 Task: Look for Airbnb properties in Balkh, Afghanistan from 2nd December, 2023 to 10th December, 2023 for 1 adult.1  bedroom having 1 bed and 1 bathroom. Property type can be hotel. Amenities needed is smoking allowed. Booking option can be shelf check-in. Look for 3 properties as per requirement.
Action: Mouse moved to (427, 93)
Screenshot: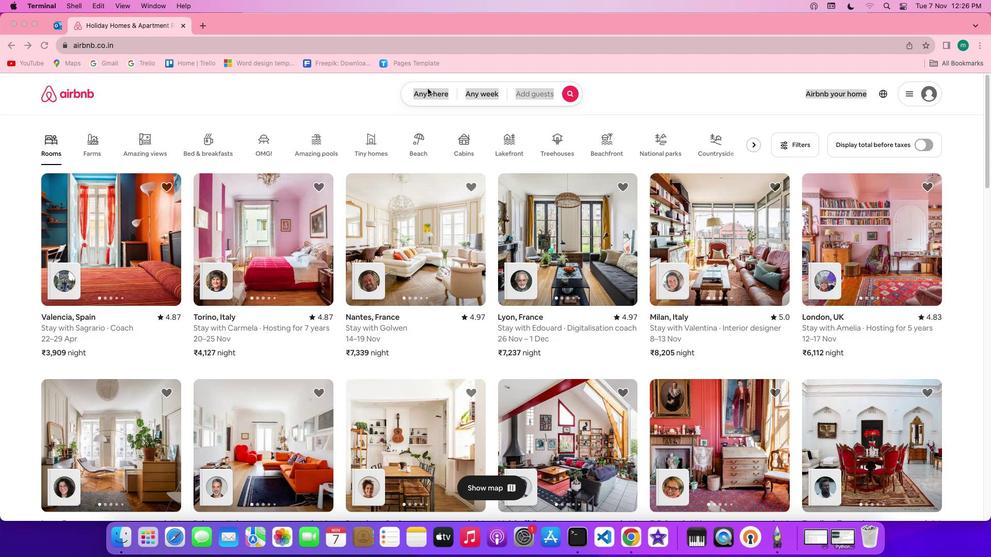 
Action: Mouse pressed left at (427, 93)
Screenshot: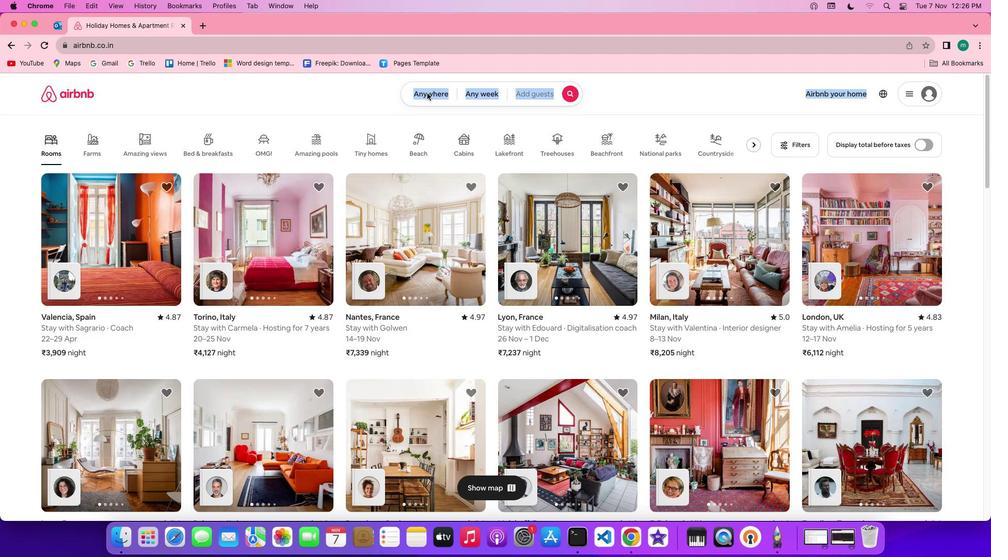 
Action: Mouse pressed left at (427, 93)
Screenshot: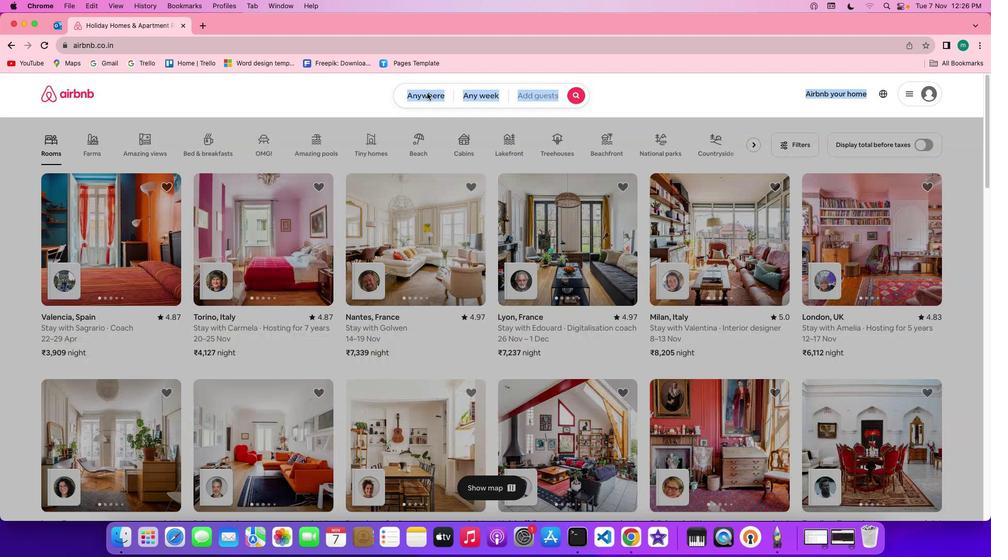
Action: Mouse moved to (385, 139)
Screenshot: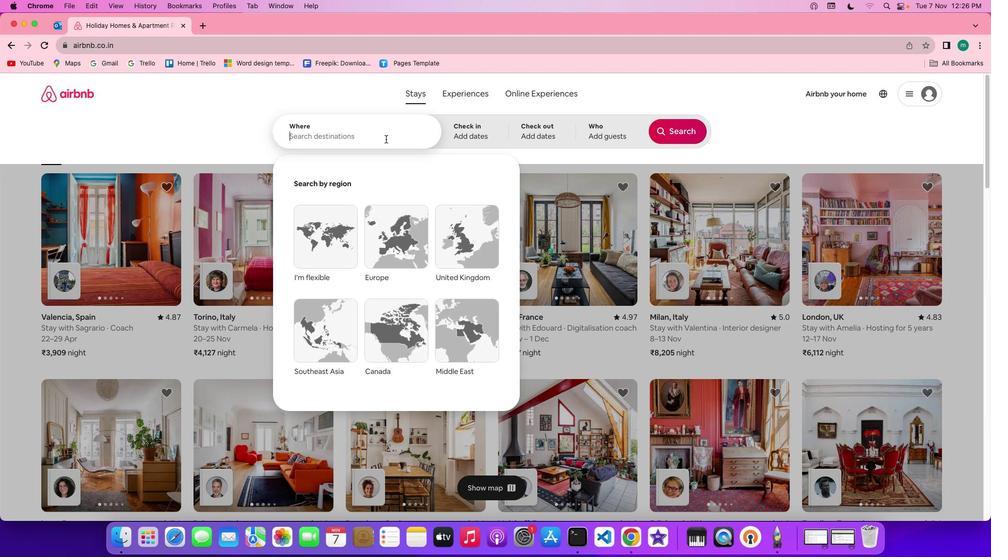 
Action: Key pressed Key.shift'B''a''l''k''h'','Key.spaceKey.shift'A''f''g''h''a''n''i''s''t''a''n'
Screenshot: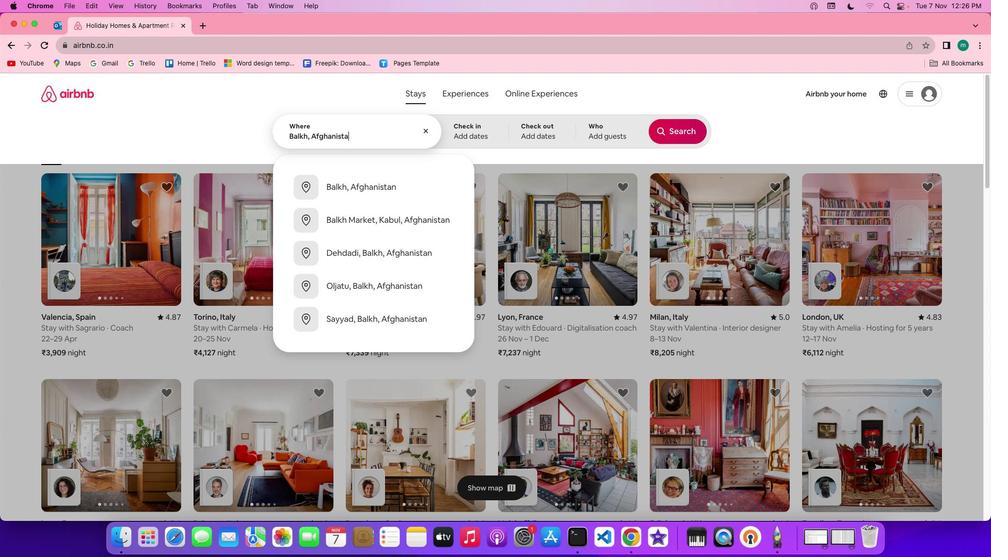 
Action: Mouse moved to (472, 123)
Screenshot: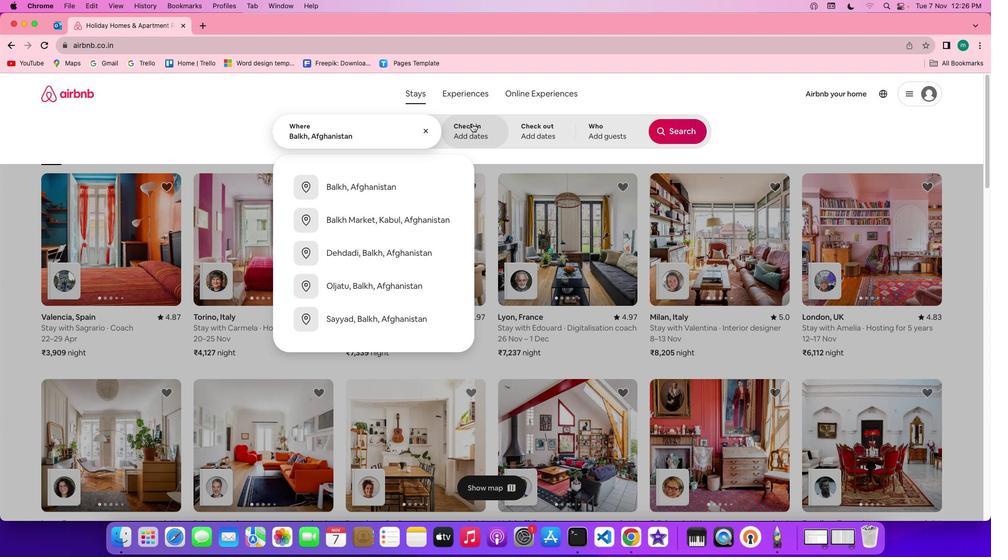 
Action: Mouse pressed left at (472, 123)
Screenshot: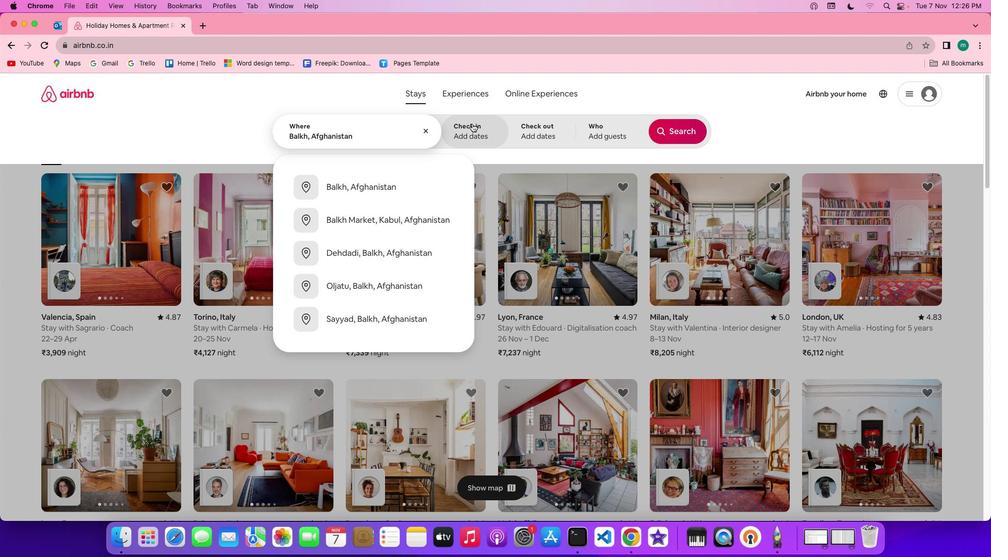 
Action: Mouse moved to (669, 259)
Screenshot: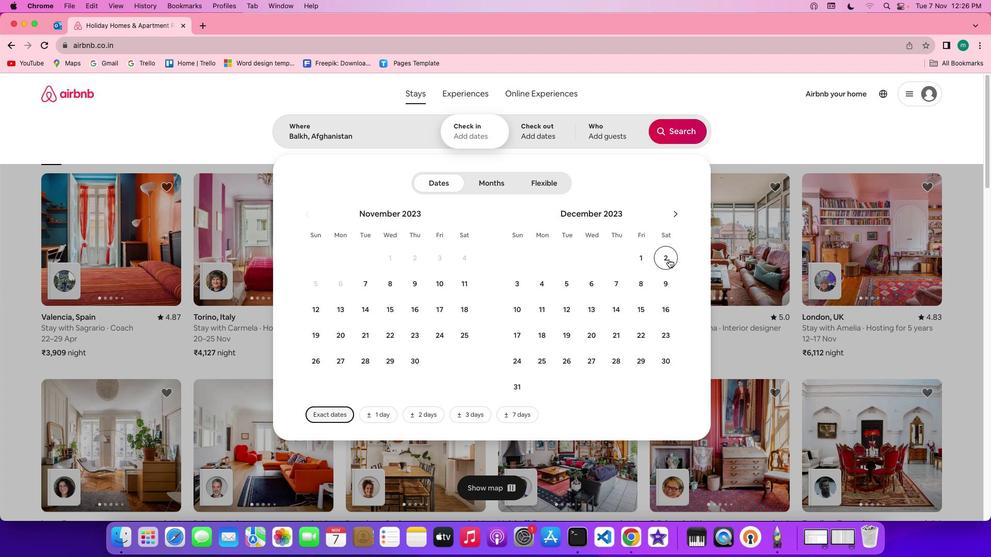 
Action: Mouse pressed left at (669, 259)
Screenshot: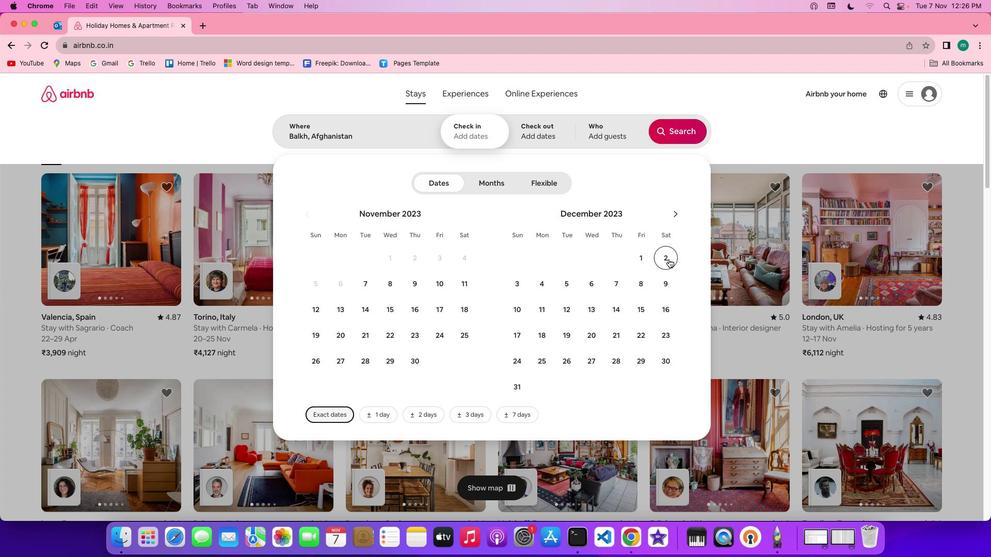
Action: Mouse moved to (502, 313)
Screenshot: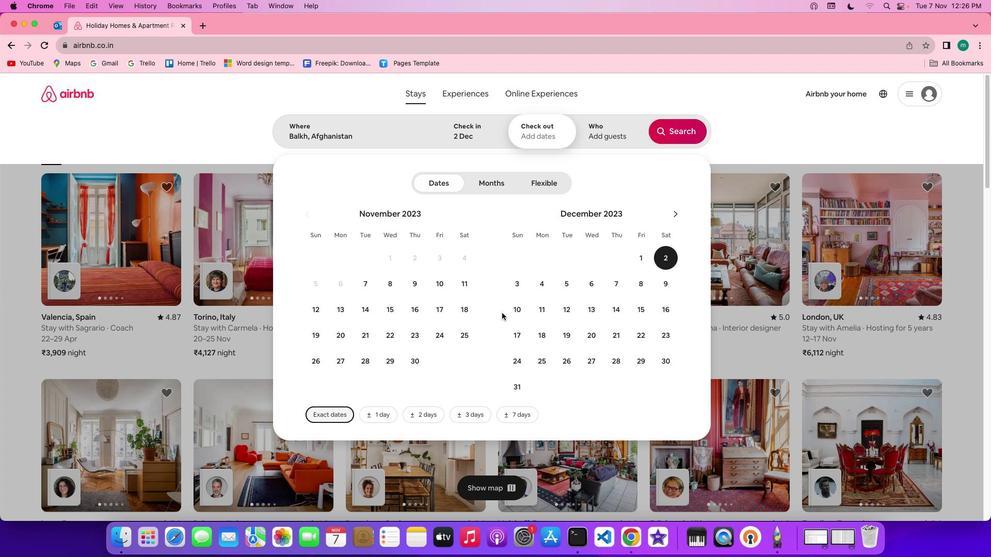 
Action: Mouse pressed left at (502, 313)
Screenshot: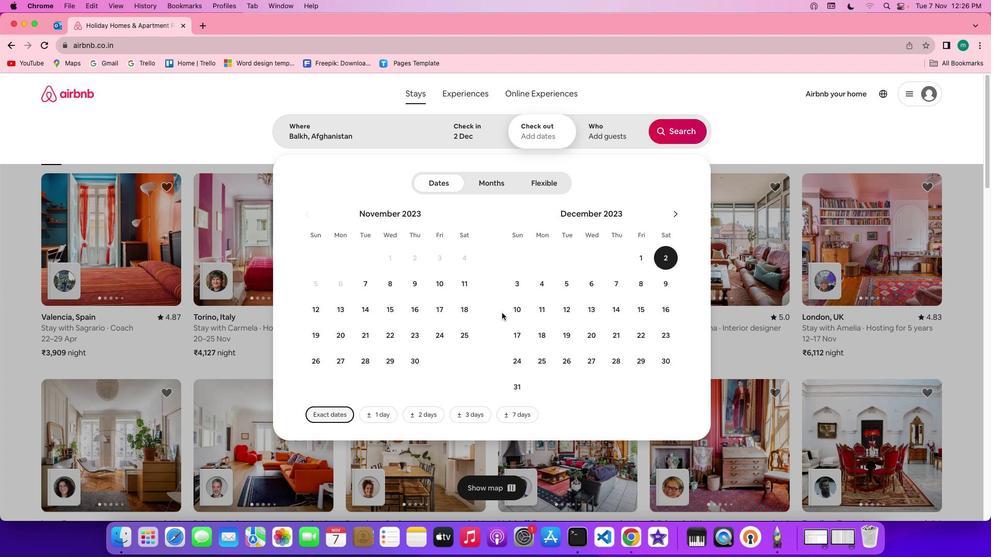 
Action: Mouse moved to (511, 310)
Screenshot: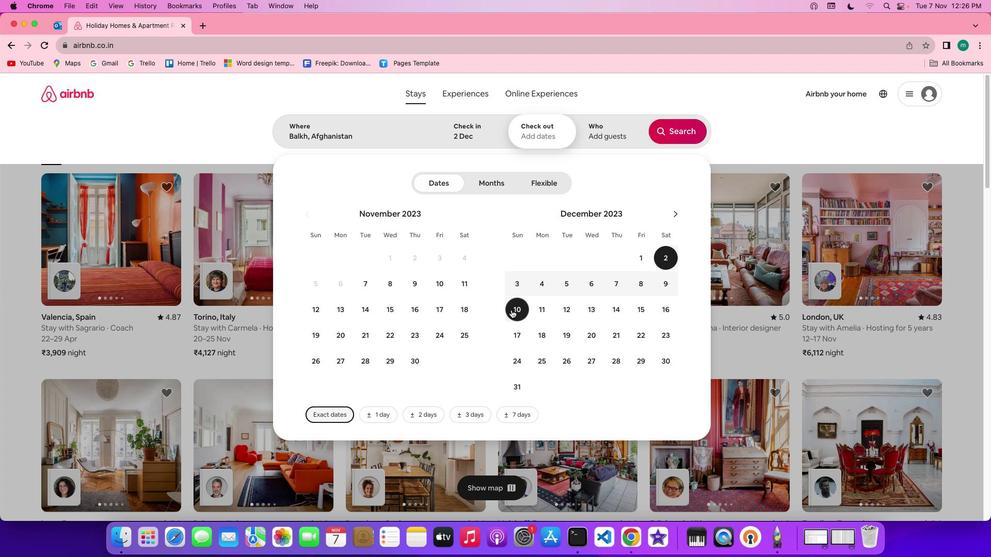 
Action: Mouse pressed left at (511, 310)
Screenshot: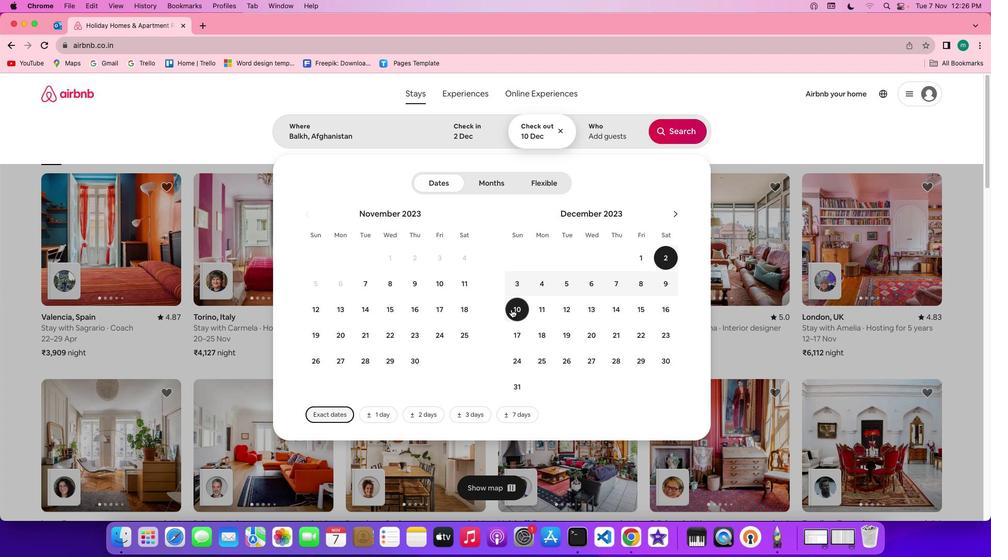 
Action: Mouse moved to (614, 139)
Screenshot: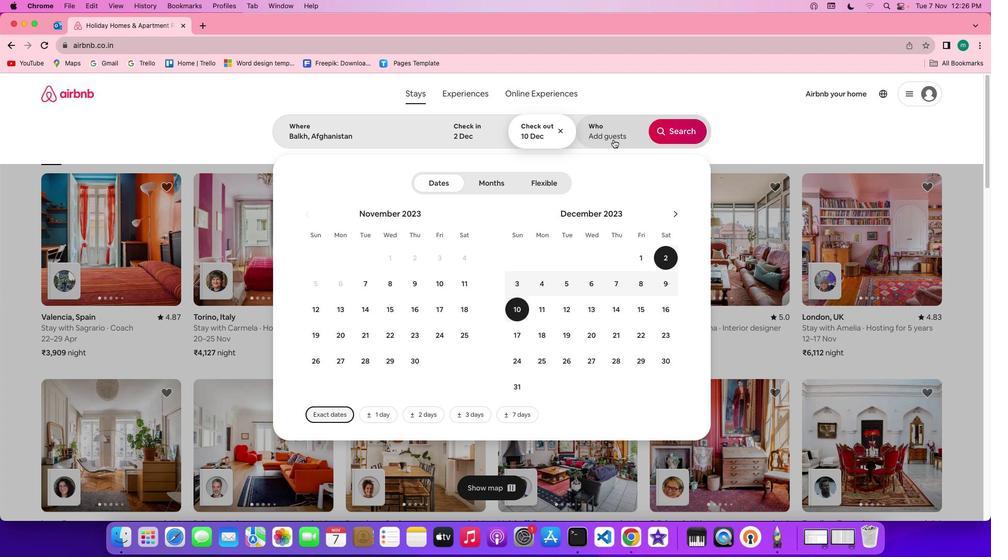 
Action: Mouse pressed left at (614, 139)
Screenshot: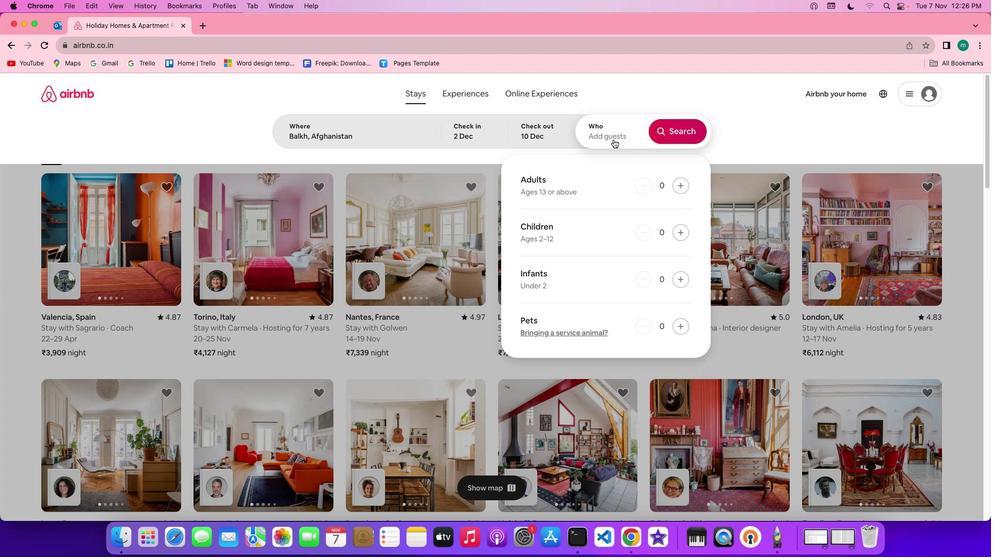 
Action: Mouse moved to (681, 188)
Screenshot: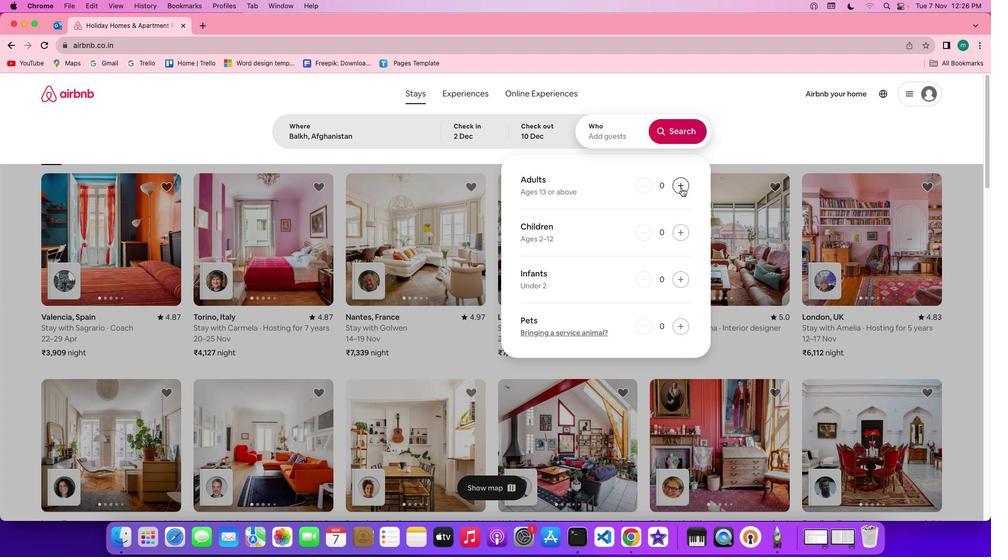 
Action: Mouse pressed left at (681, 188)
Screenshot: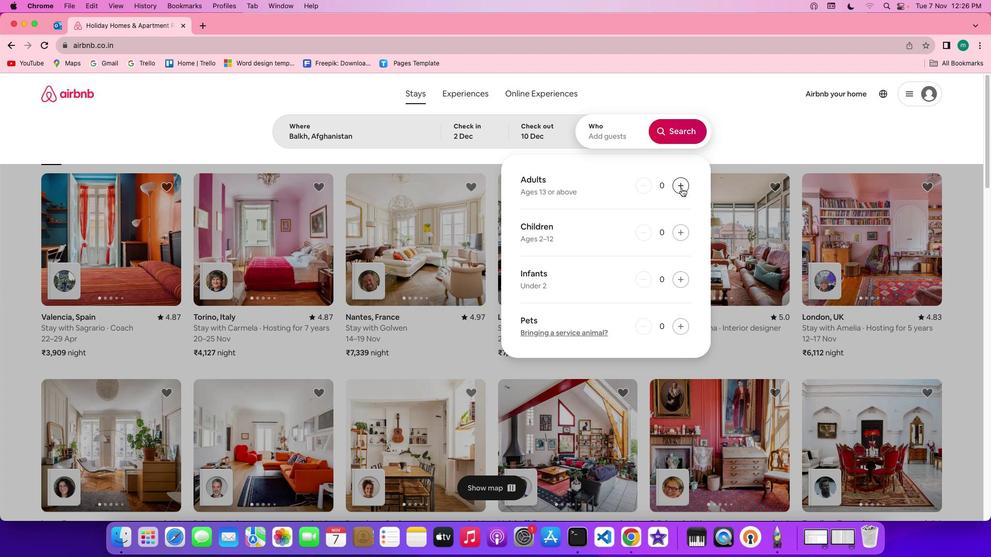 
Action: Mouse moved to (677, 136)
Screenshot: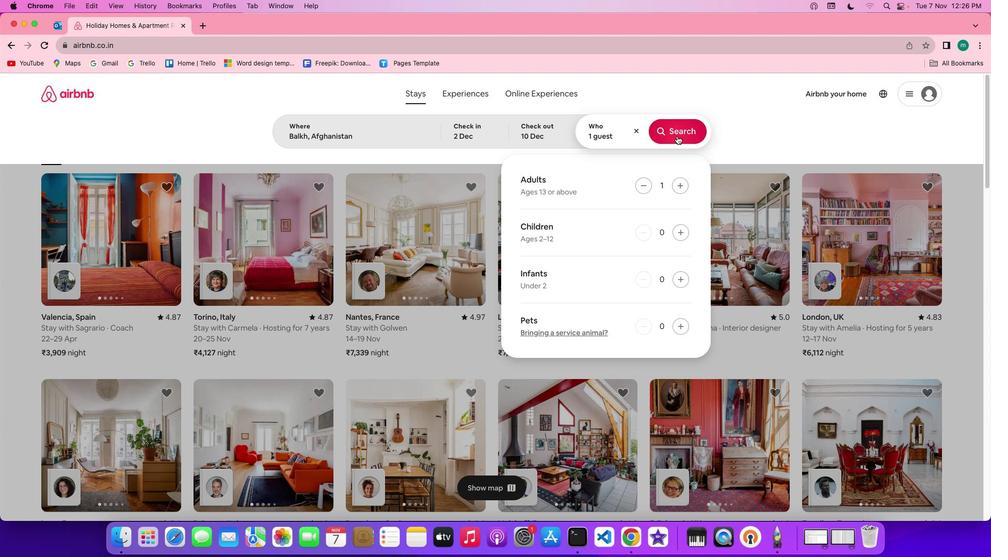 
Action: Mouse pressed left at (677, 136)
Screenshot: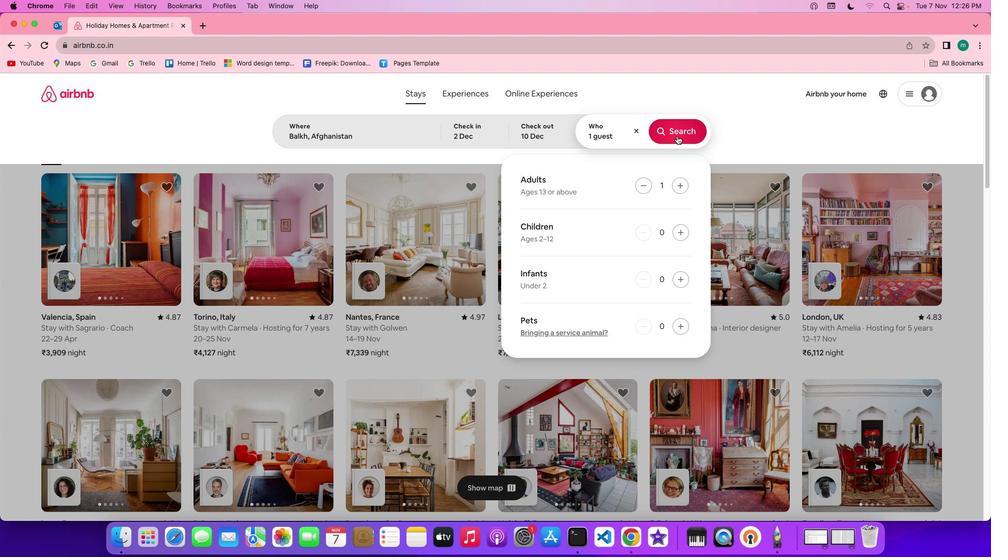 
Action: Mouse moved to (831, 131)
Screenshot: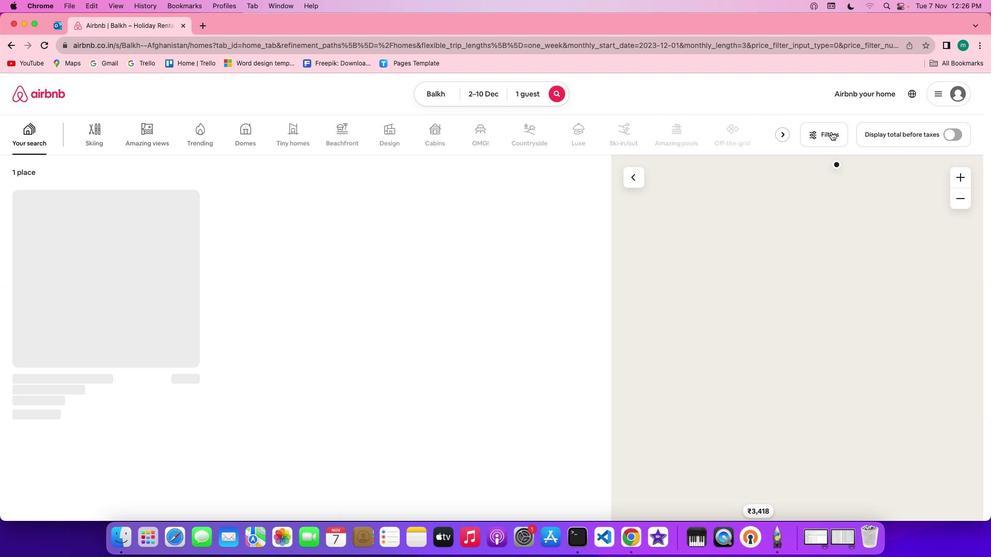 
Action: Mouse pressed left at (831, 131)
Screenshot: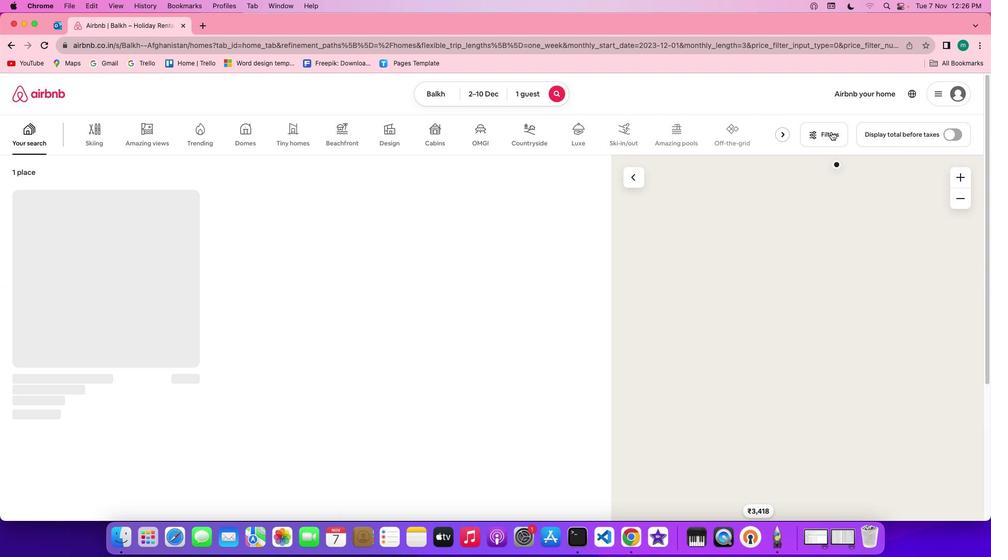 
Action: Mouse moved to (820, 134)
Screenshot: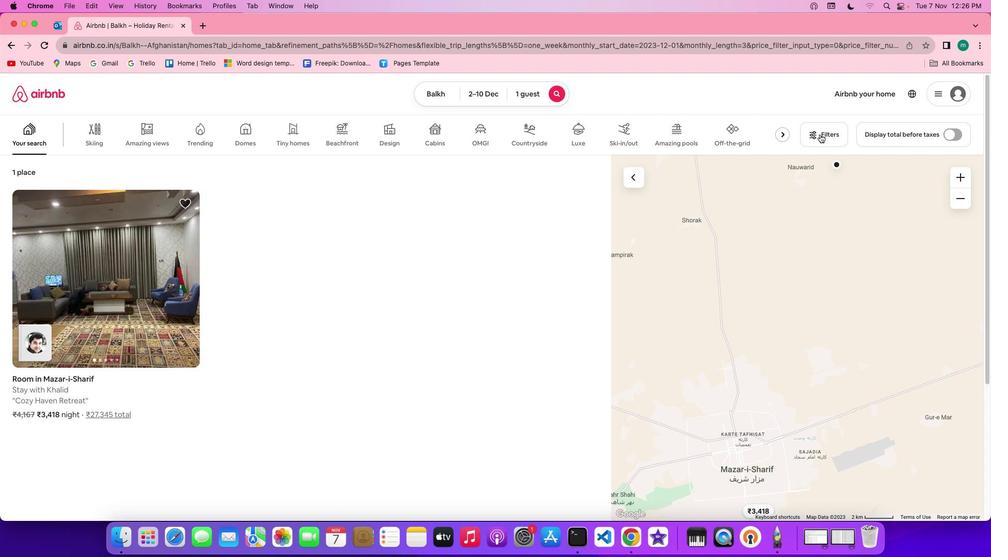 
Action: Mouse pressed left at (820, 134)
Screenshot: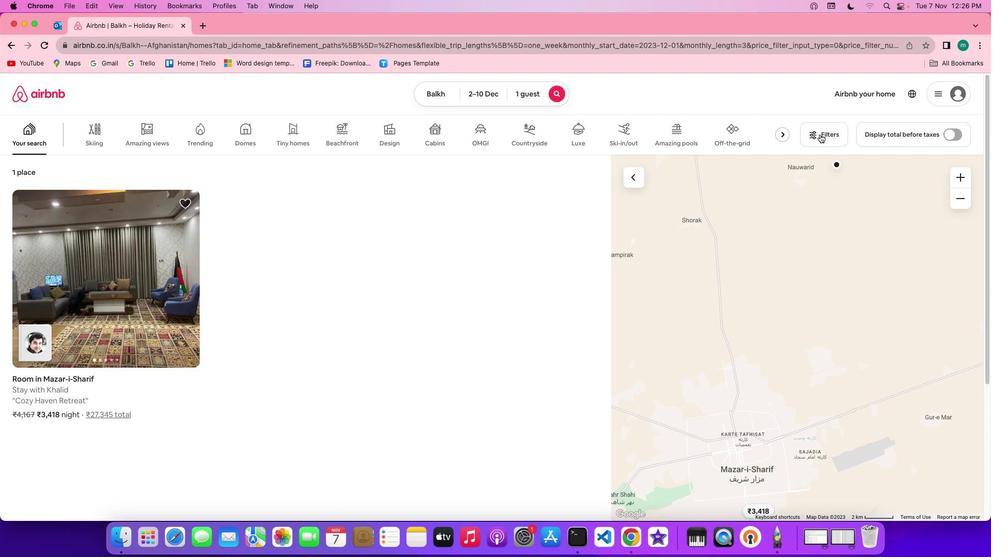 
Action: Mouse moved to (470, 289)
Screenshot: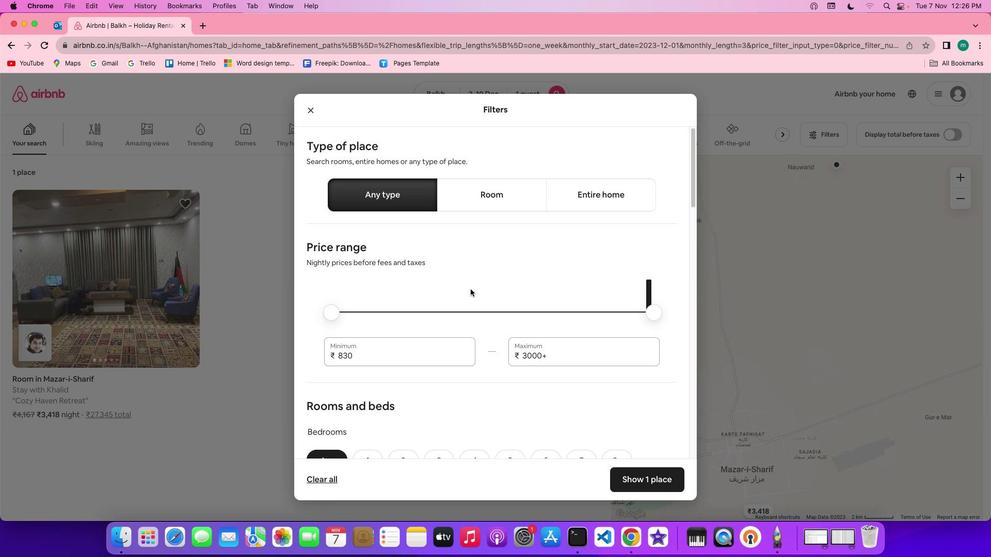 
Action: Mouse scrolled (470, 289) with delta (0, 0)
Screenshot: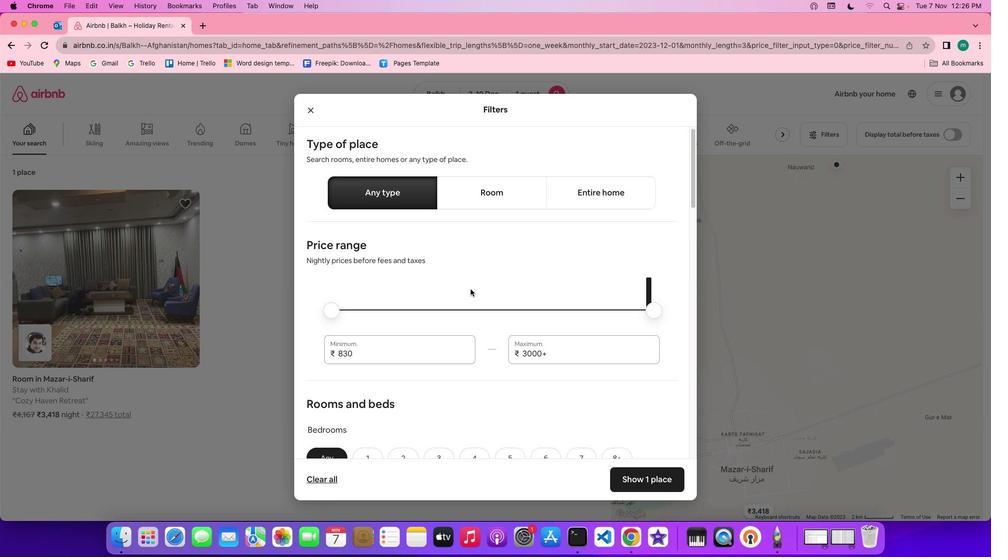 
Action: Mouse scrolled (470, 289) with delta (0, 0)
Screenshot: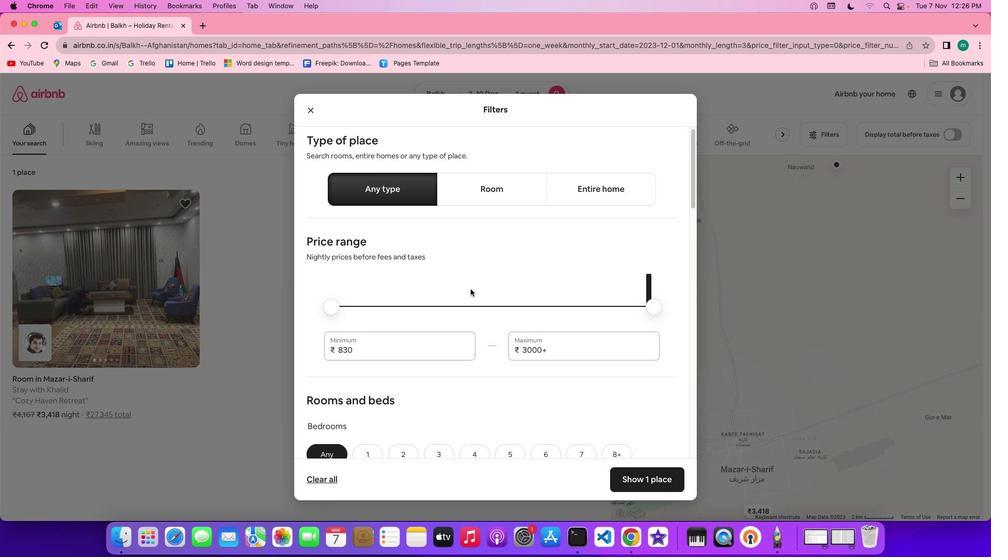 
Action: Mouse scrolled (470, 289) with delta (0, -1)
Screenshot: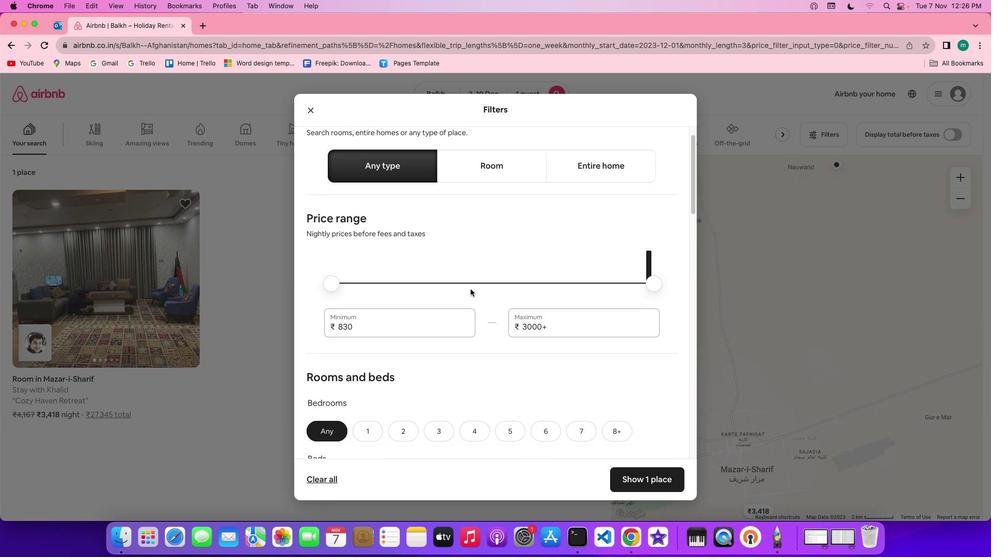 
Action: Mouse scrolled (470, 289) with delta (0, 0)
Screenshot: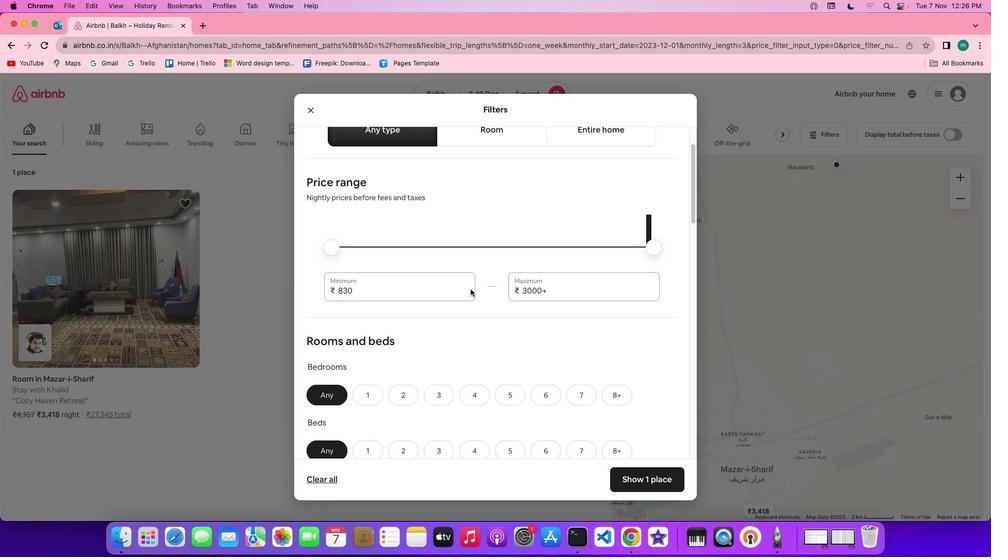 
Action: Mouse scrolled (470, 289) with delta (0, 0)
Screenshot: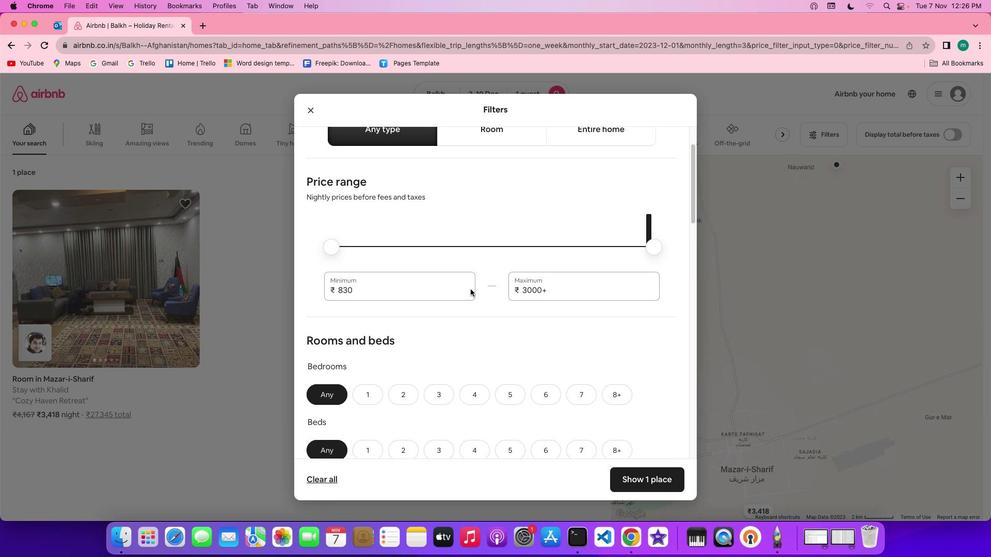 
Action: Mouse scrolled (470, 289) with delta (0, 0)
Screenshot: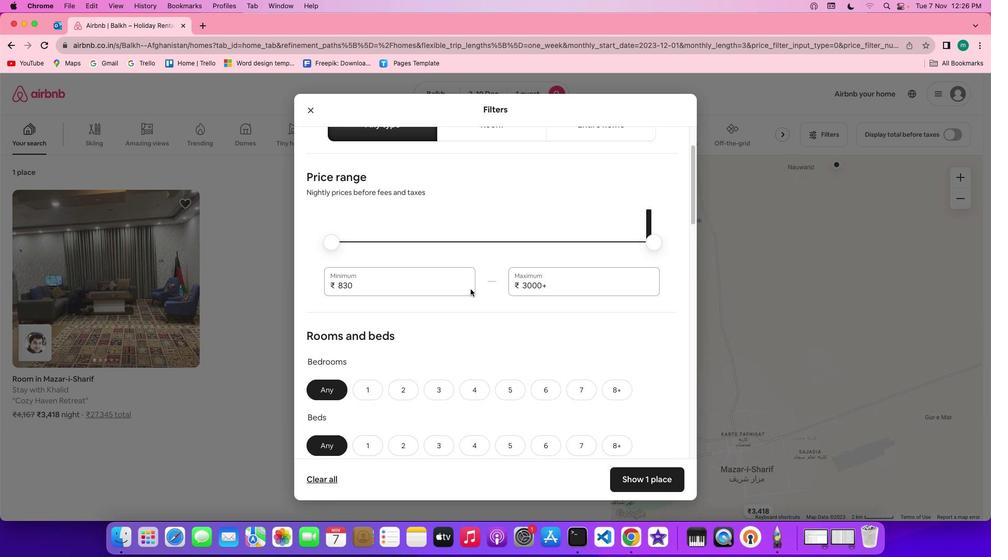 
Action: Mouse scrolled (470, 289) with delta (0, 0)
Screenshot: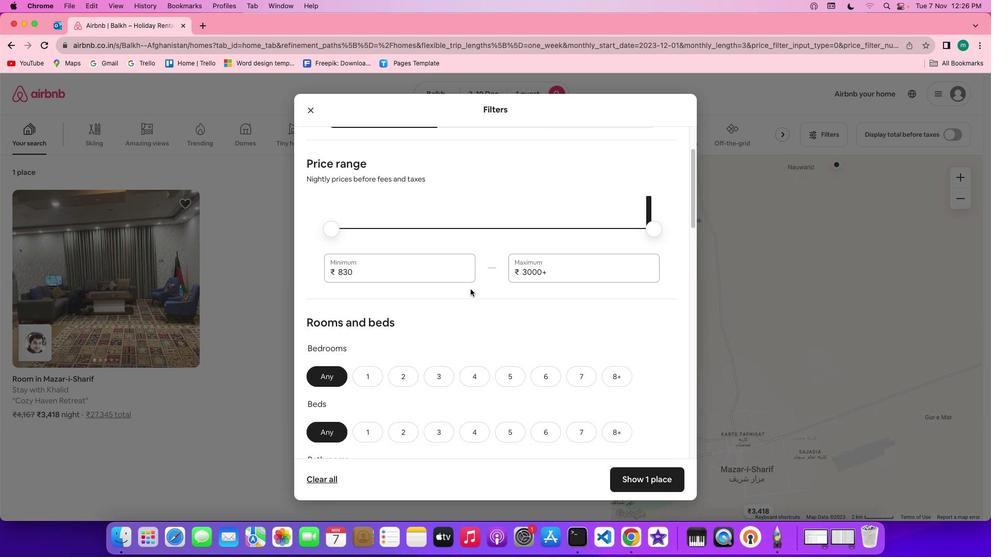 
Action: Mouse scrolled (470, 289) with delta (0, 0)
Screenshot: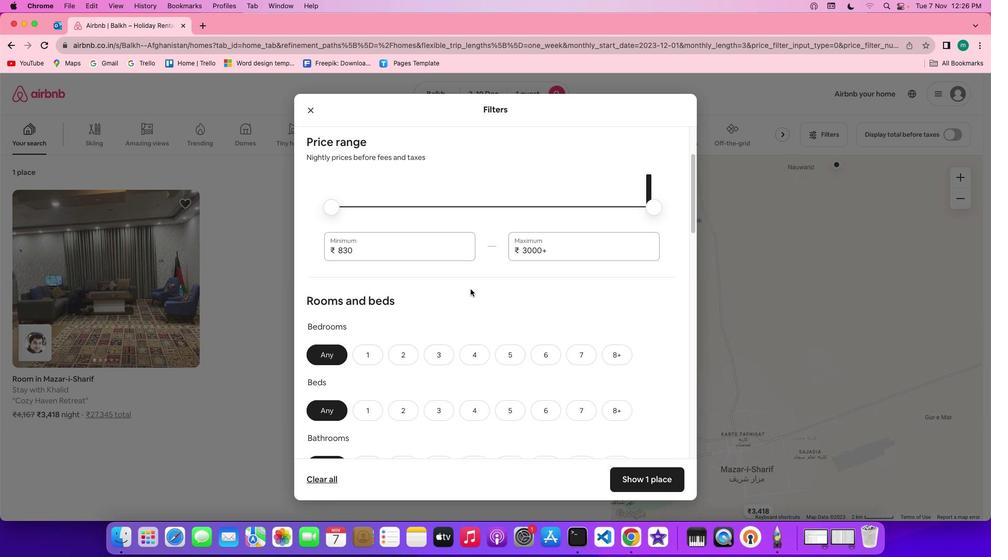 
Action: Mouse scrolled (470, 289) with delta (0, 0)
Screenshot: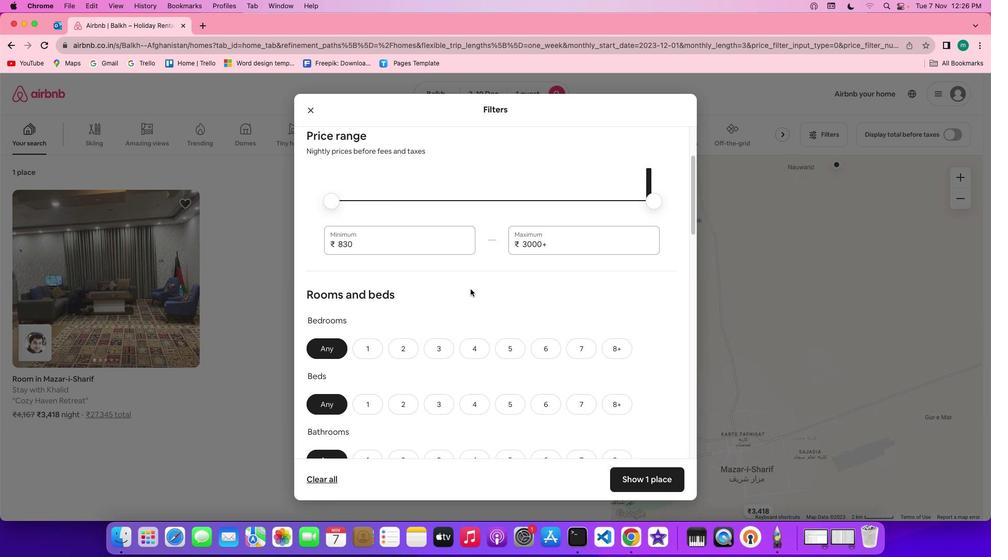 
Action: Mouse scrolled (470, 289) with delta (0, -1)
Screenshot: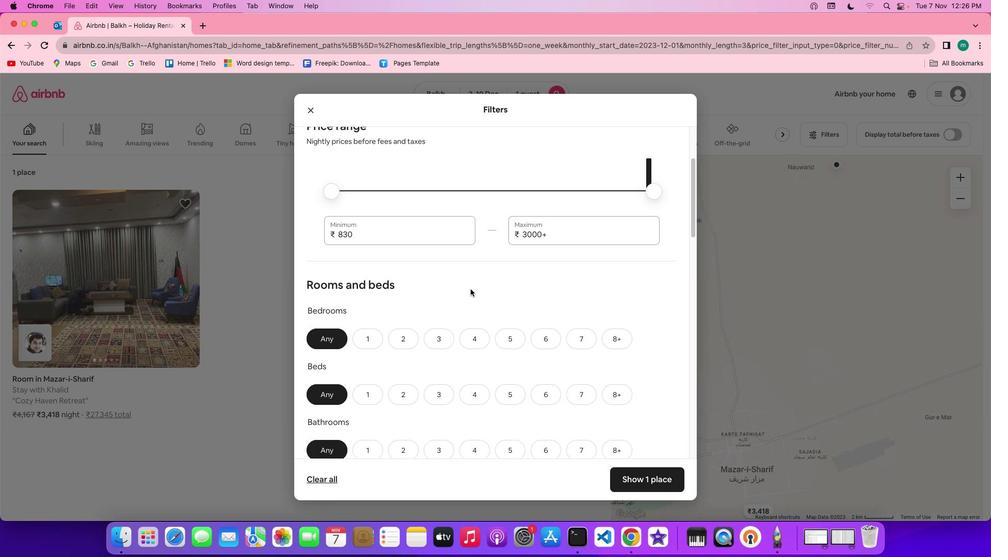 
Action: Mouse scrolled (470, 289) with delta (0, 0)
Screenshot: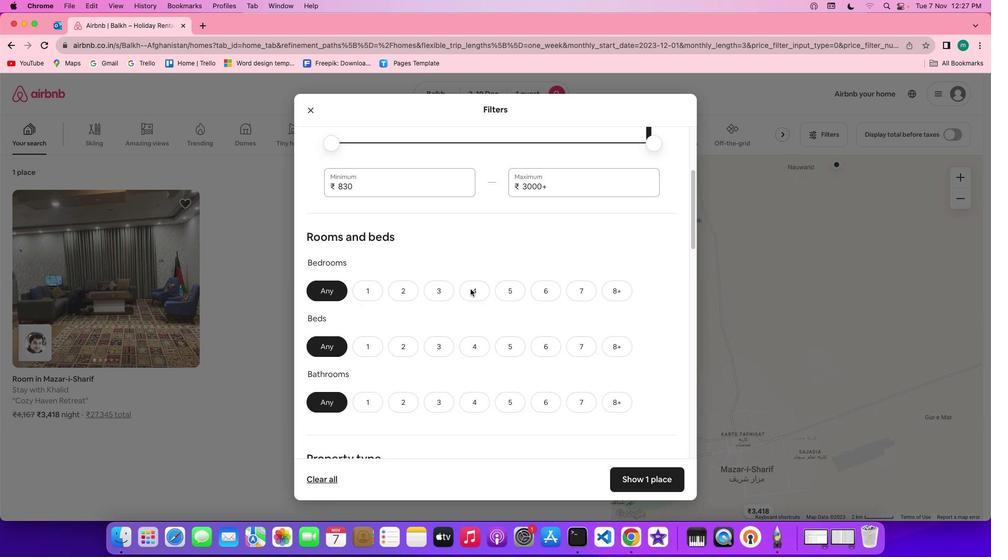 
Action: Mouse scrolled (470, 289) with delta (0, 0)
Screenshot: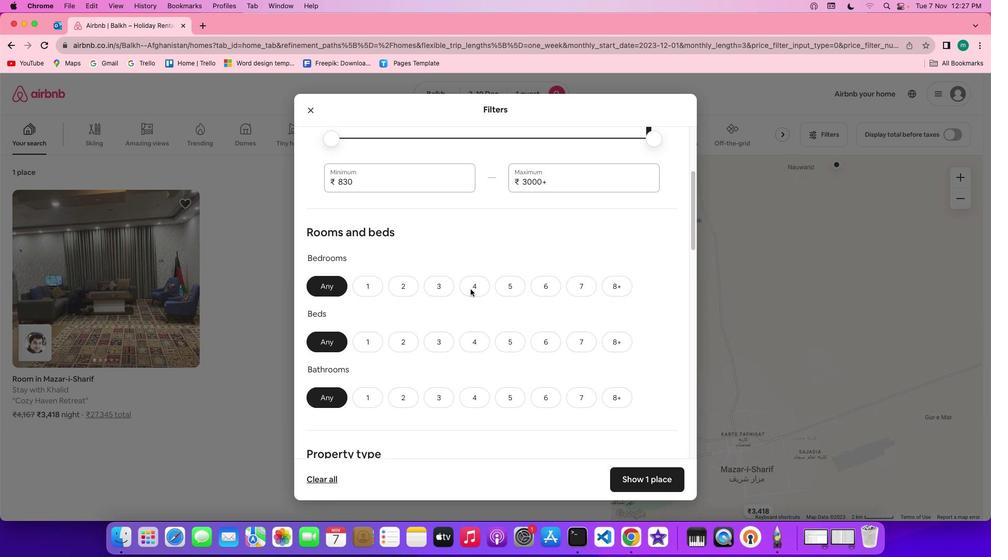 
Action: Mouse moved to (367, 281)
Screenshot: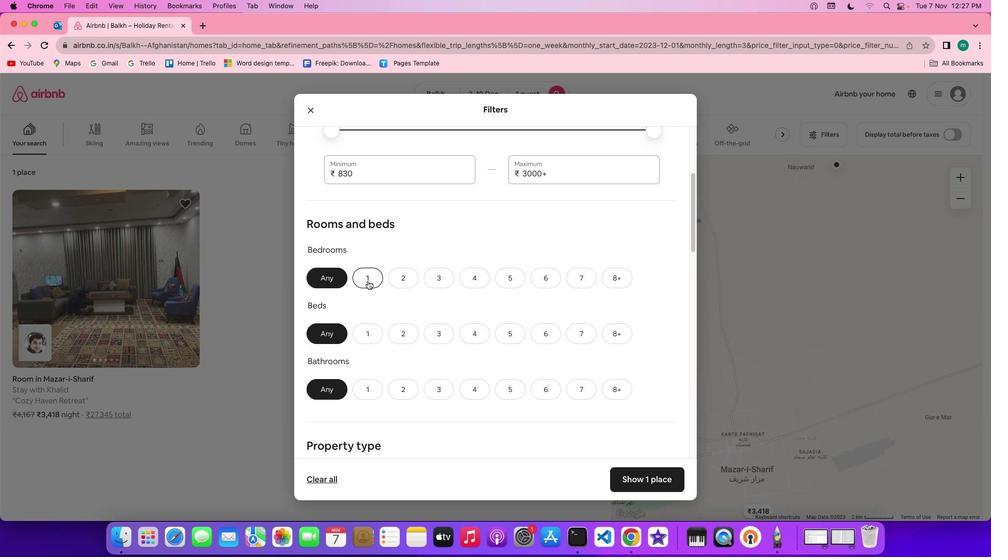 
Action: Mouse pressed left at (367, 281)
Screenshot: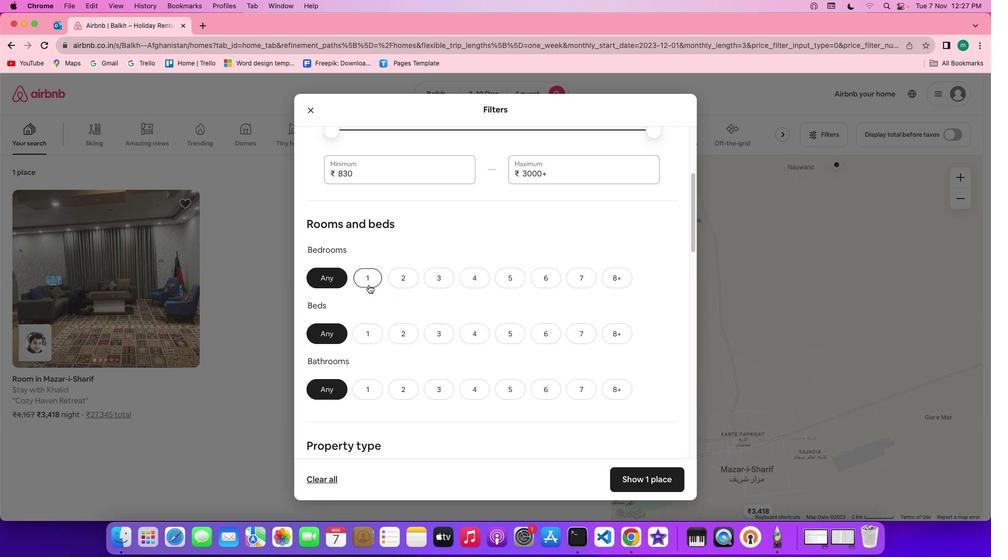 
Action: Mouse moved to (369, 338)
Screenshot: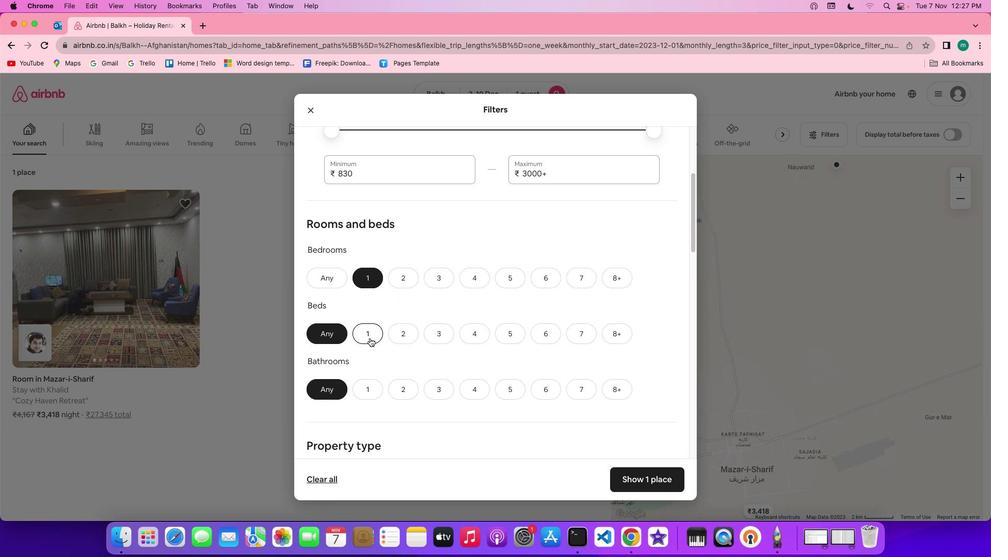 
Action: Mouse pressed left at (369, 338)
Screenshot: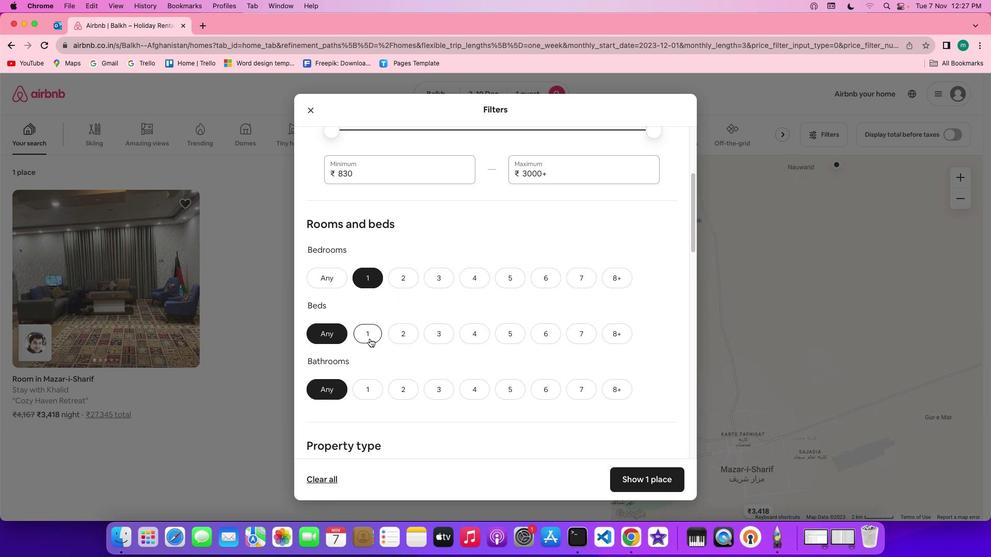 
Action: Mouse moved to (362, 393)
Screenshot: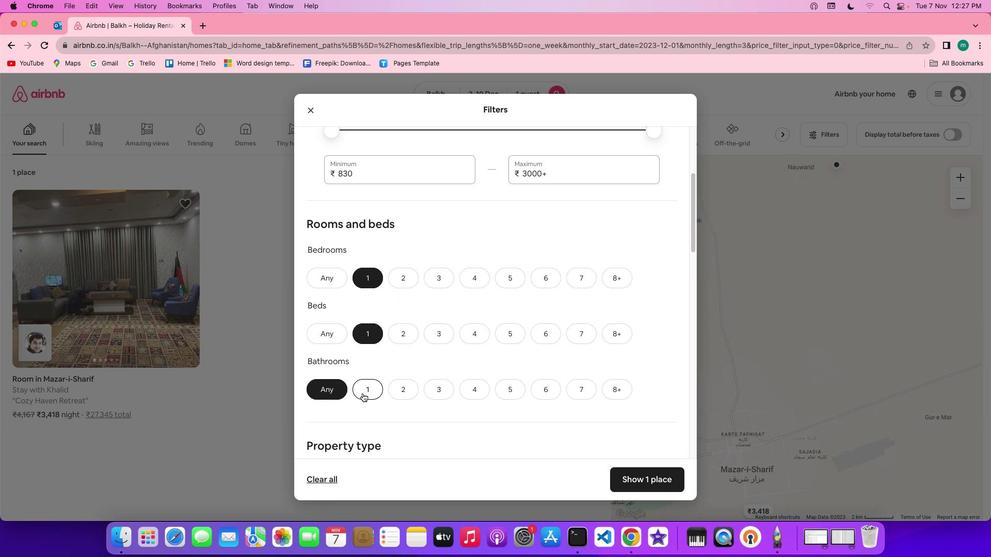 
Action: Mouse pressed left at (362, 393)
Screenshot: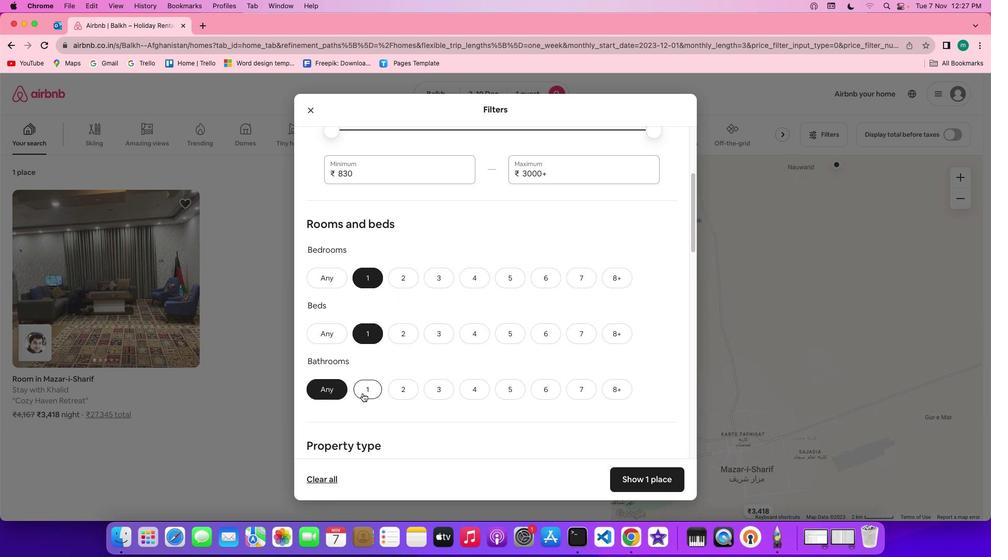
Action: Mouse moved to (474, 329)
Screenshot: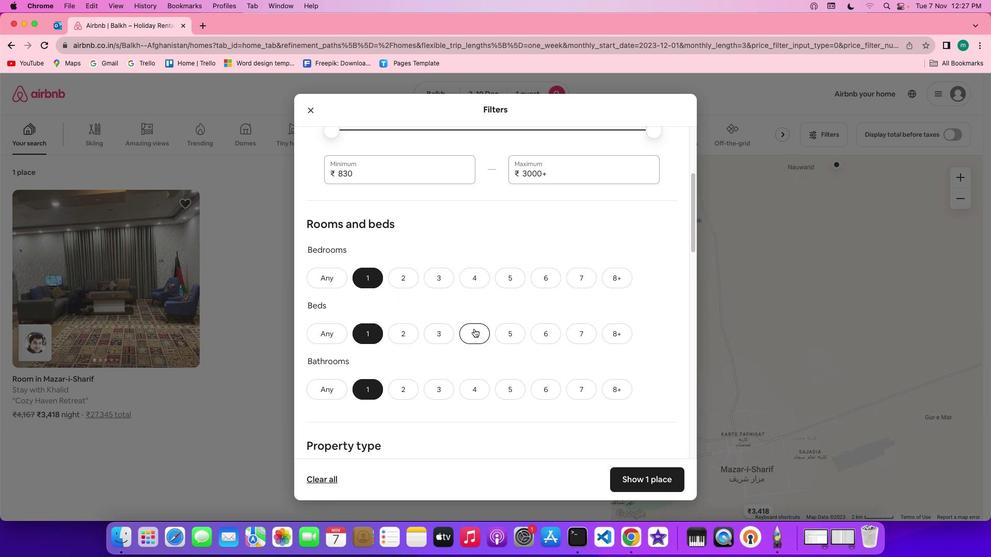 
Action: Mouse scrolled (474, 329) with delta (0, 0)
Screenshot: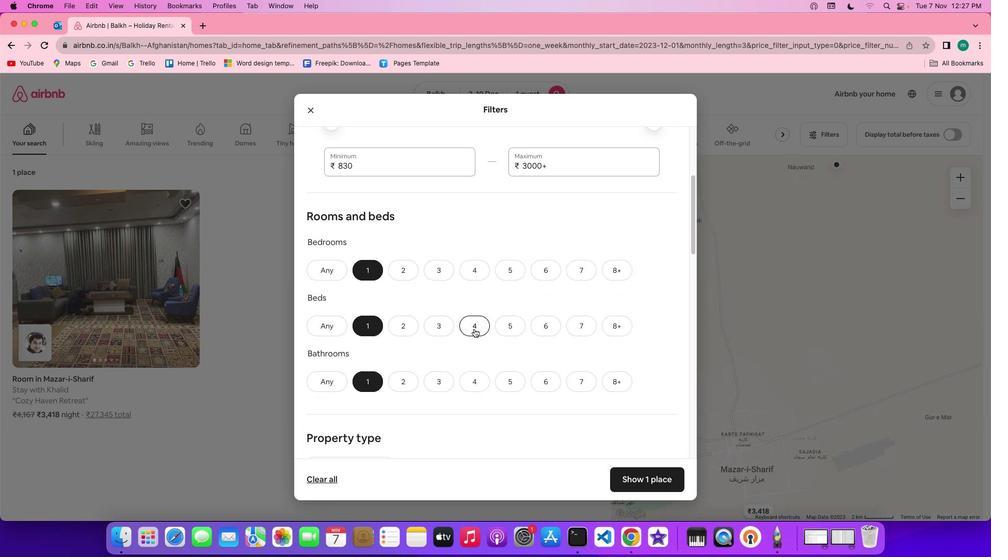 
Action: Mouse scrolled (474, 329) with delta (0, 0)
Screenshot: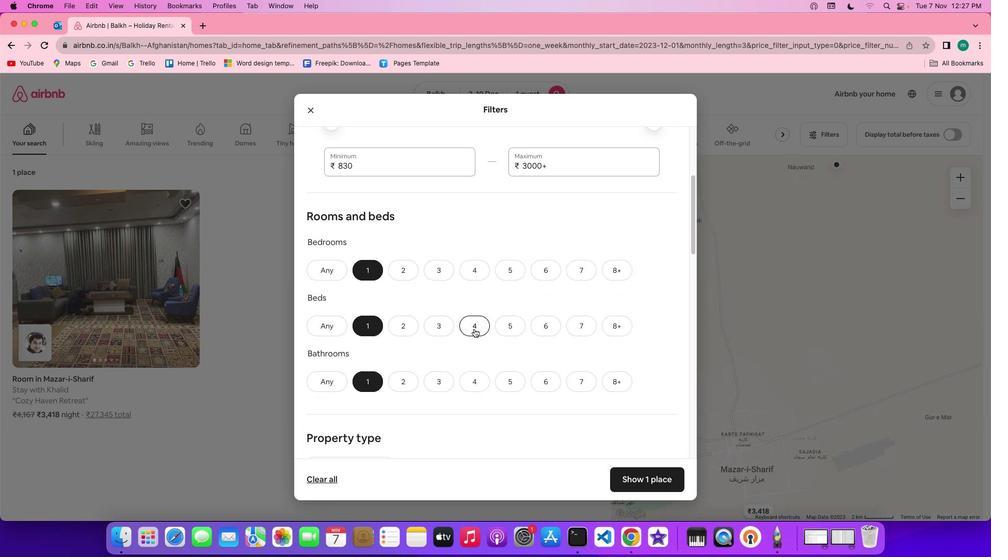 
Action: Mouse scrolled (474, 329) with delta (0, -1)
Screenshot: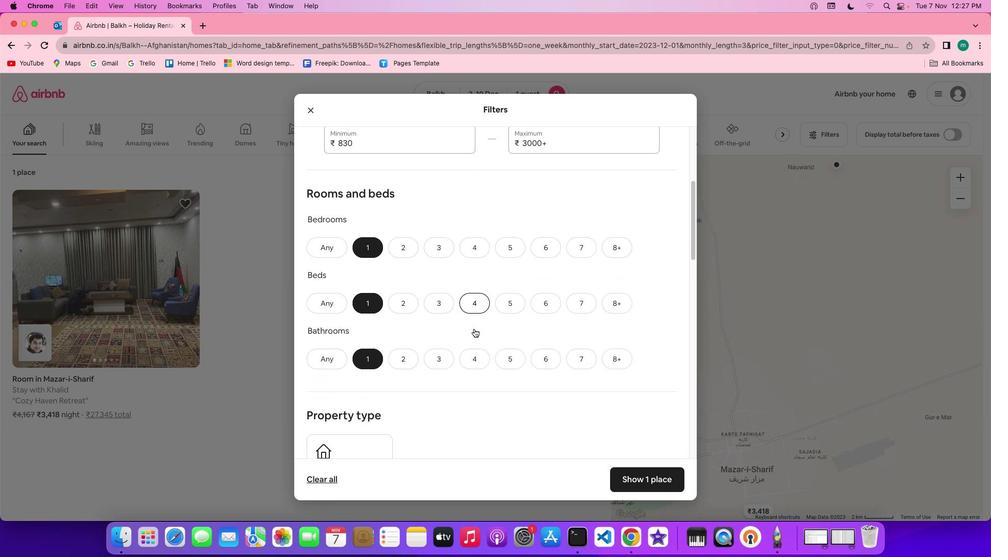 
Action: Mouse scrolled (474, 329) with delta (0, 0)
Screenshot: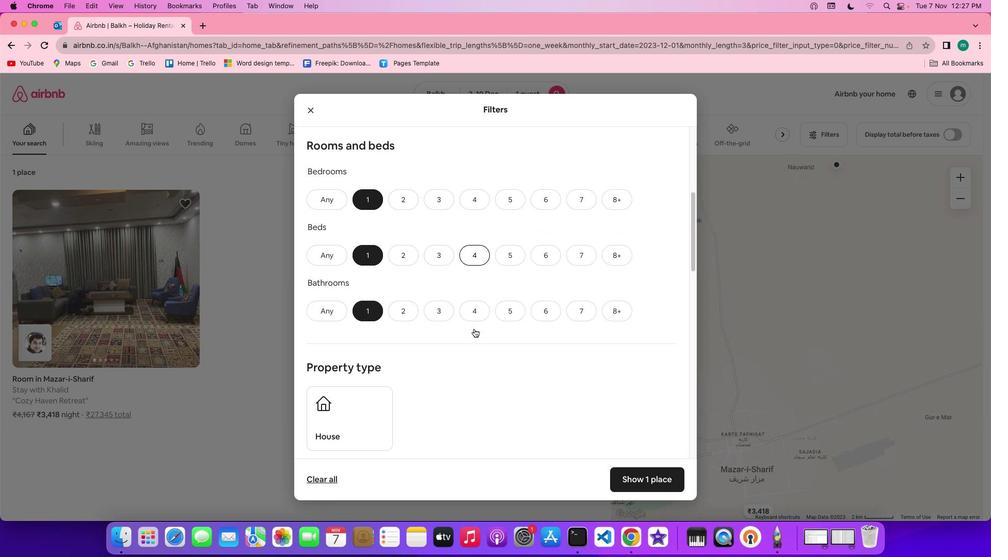 
Action: Mouse scrolled (474, 329) with delta (0, 0)
Screenshot: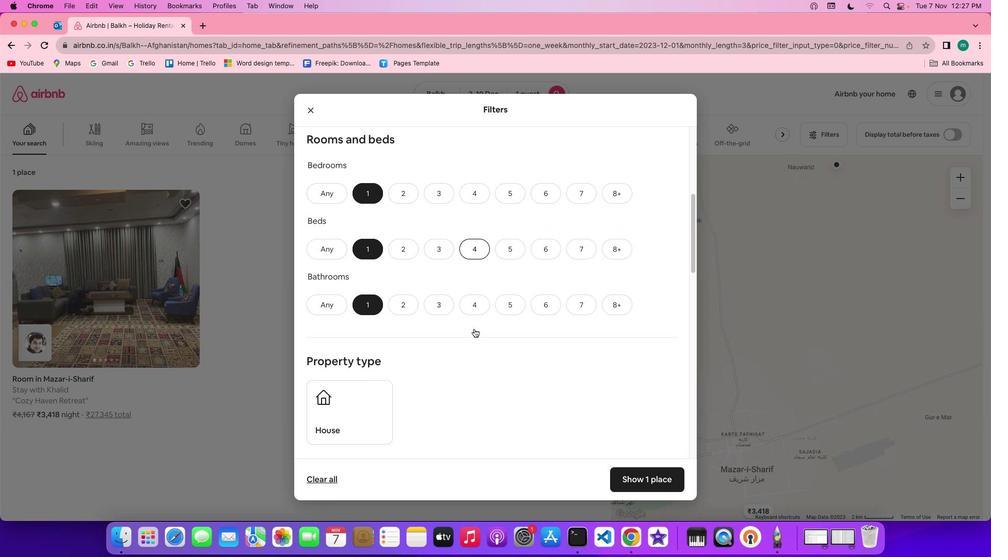 
Action: Mouse scrolled (474, 329) with delta (0, -1)
Screenshot: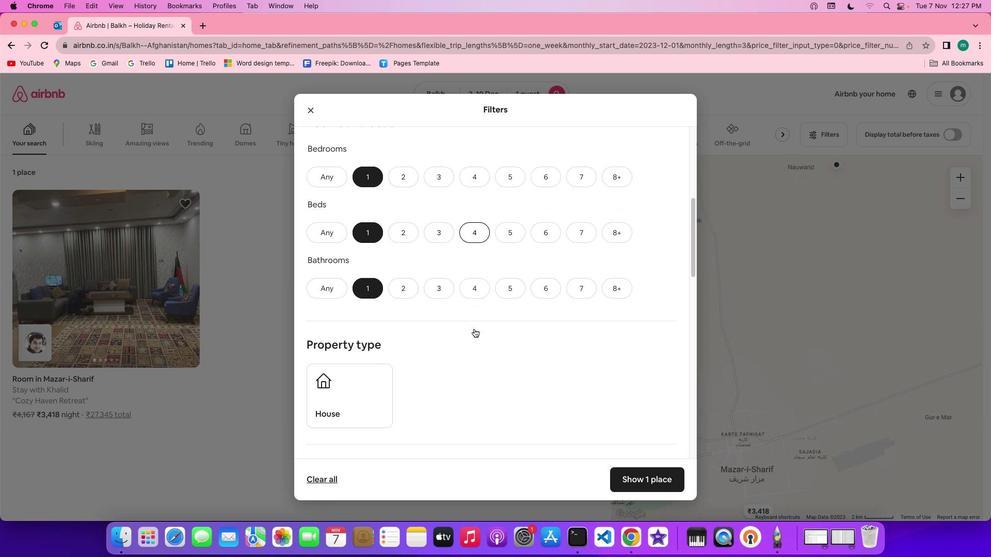 
Action: Mouse scrolled (474, 329) with delta (0, -1)
Screenshot: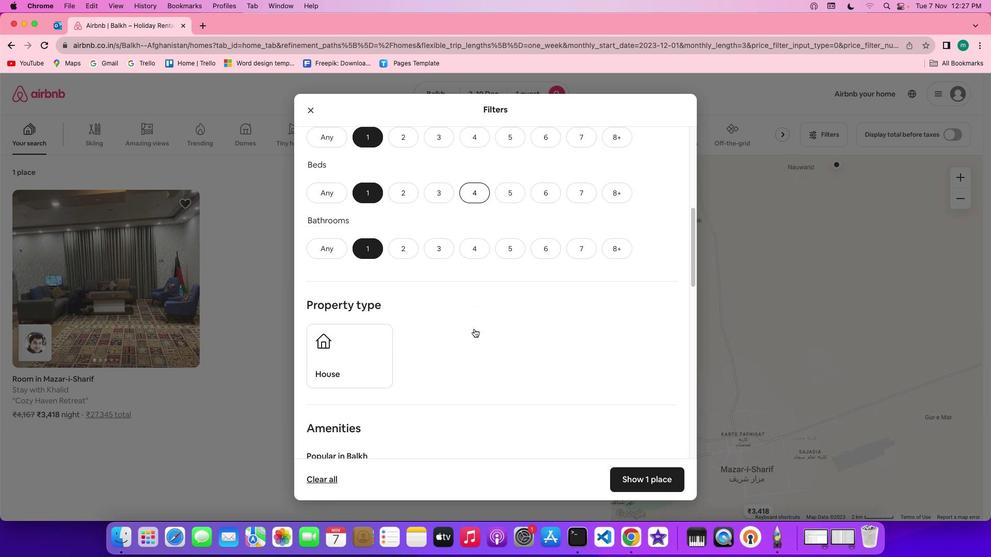 
Action: Mouse scrolled (474, 329) with delta (0, 0)
Screenshot: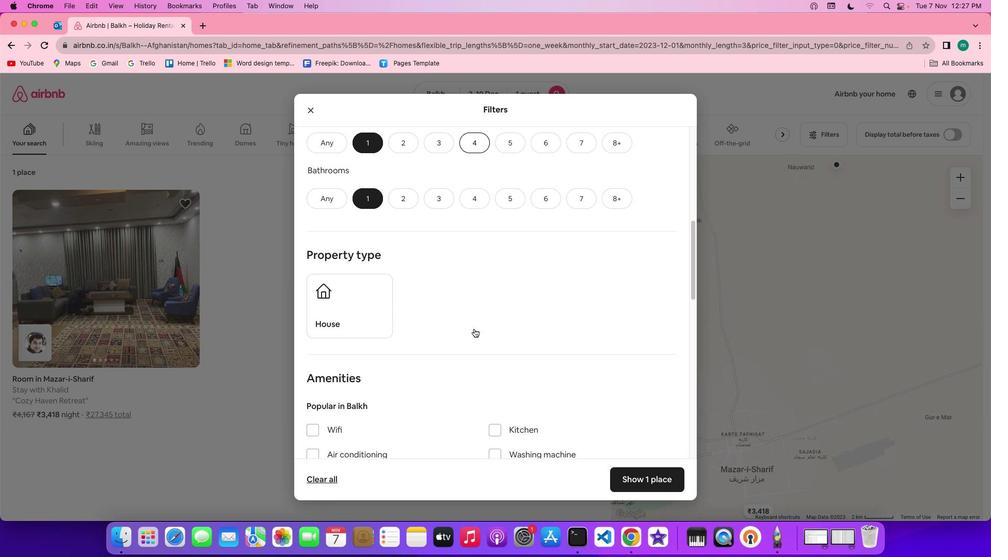
Action: Mouse scrolled (474, 329) with delta (0, 0)
Screenshot: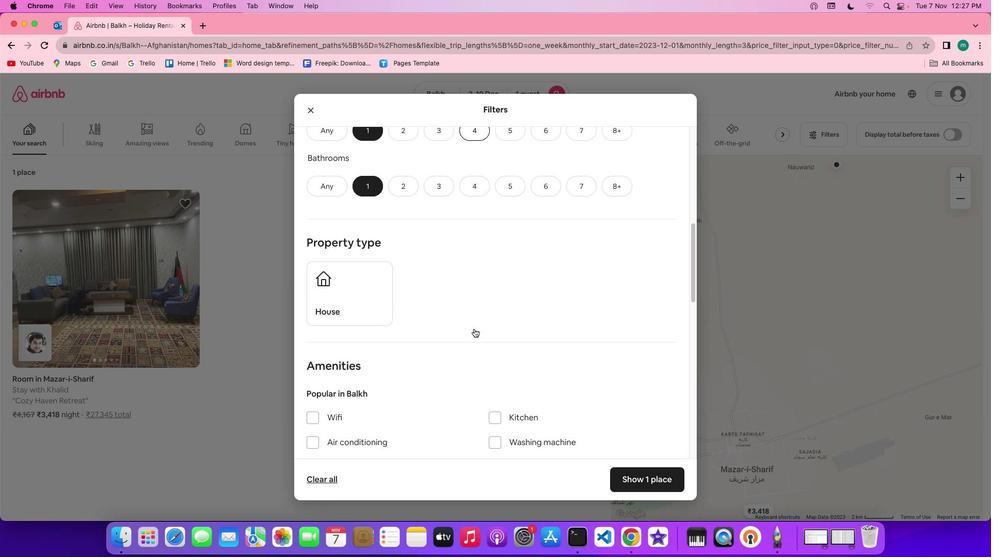 
Action: Mouse scrolled (474, 329) with delta (0, 0)
Screenshot: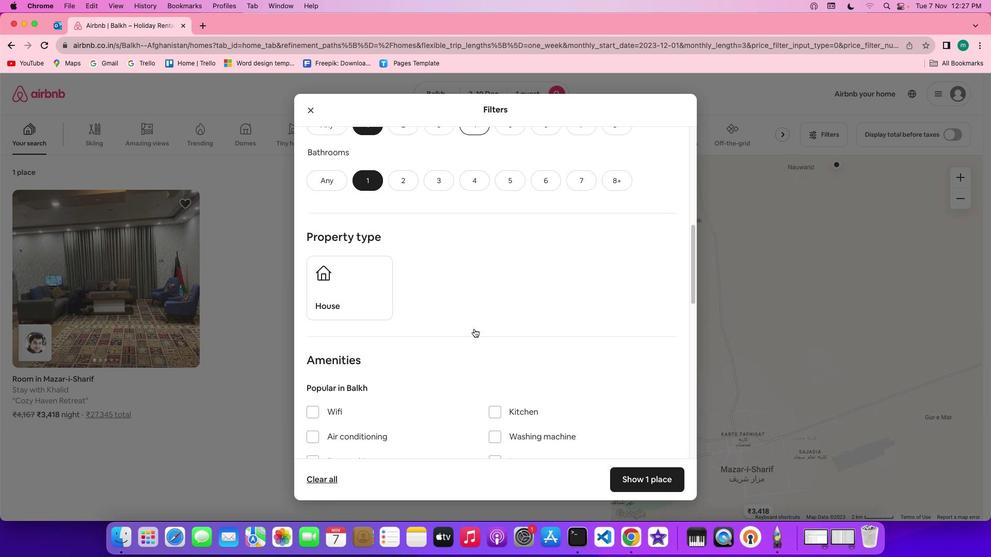 
Action: Mouse scrolled (474, 329) with delta (0, 0)
Screenshot: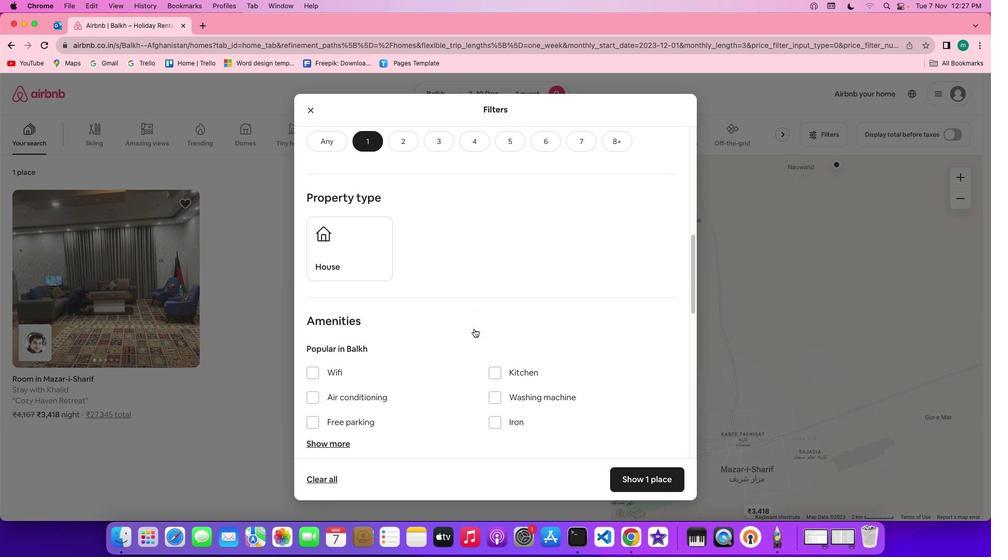 
Action: Mouse scrolled (474, 329) with delta (0, 0)
Screenshot: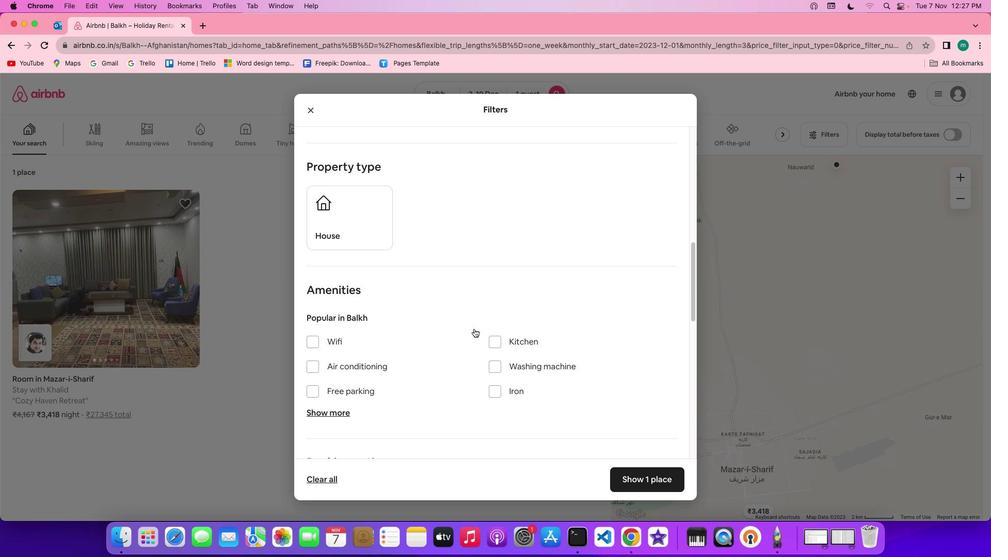 
Action: Mouse scrolled (474, 329) with delta (0, 0)
Screenshot: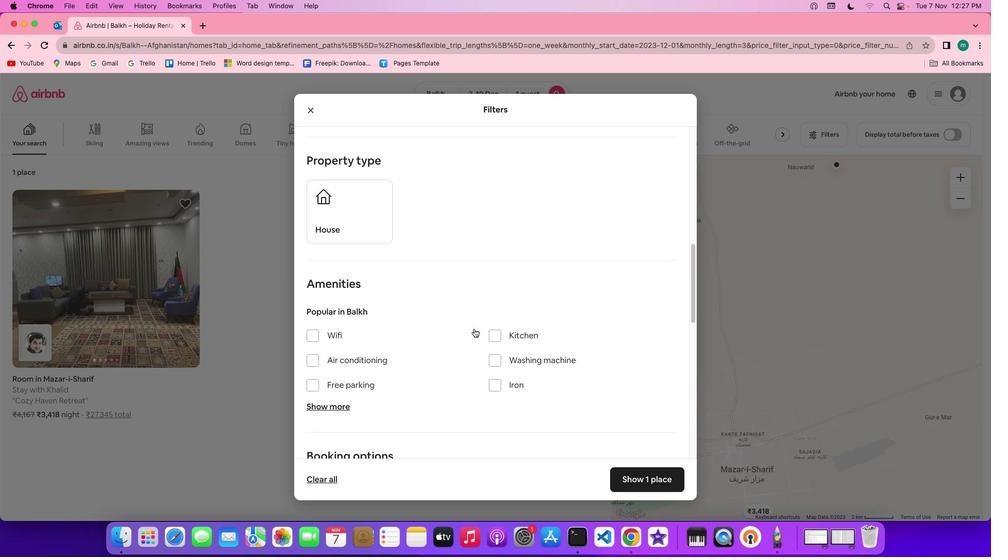 
Action: Mouse scrolled (474, 329) with delta (0, -1)
Screenshot: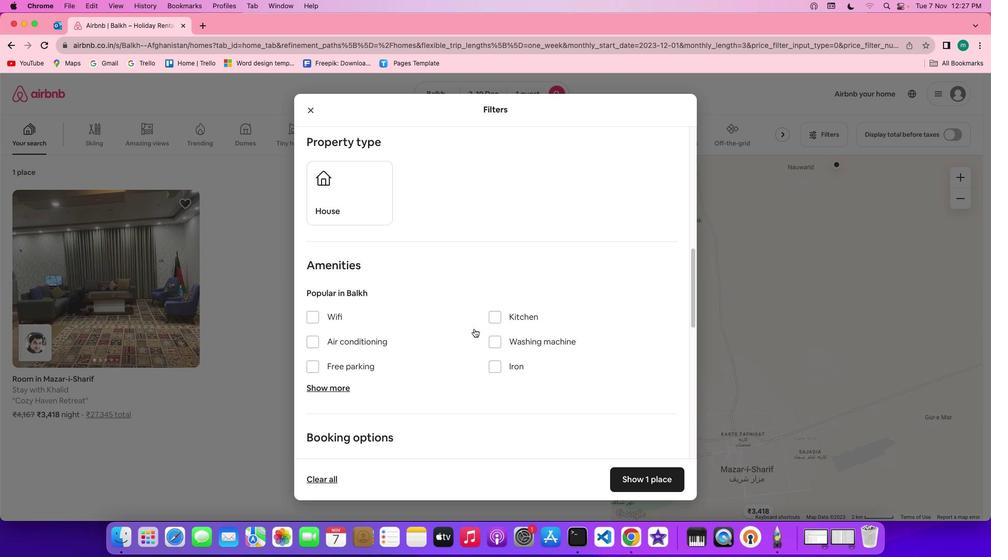 
Action: Mouse scrolled (474, 329) with delta (0, 0)
Screenshot: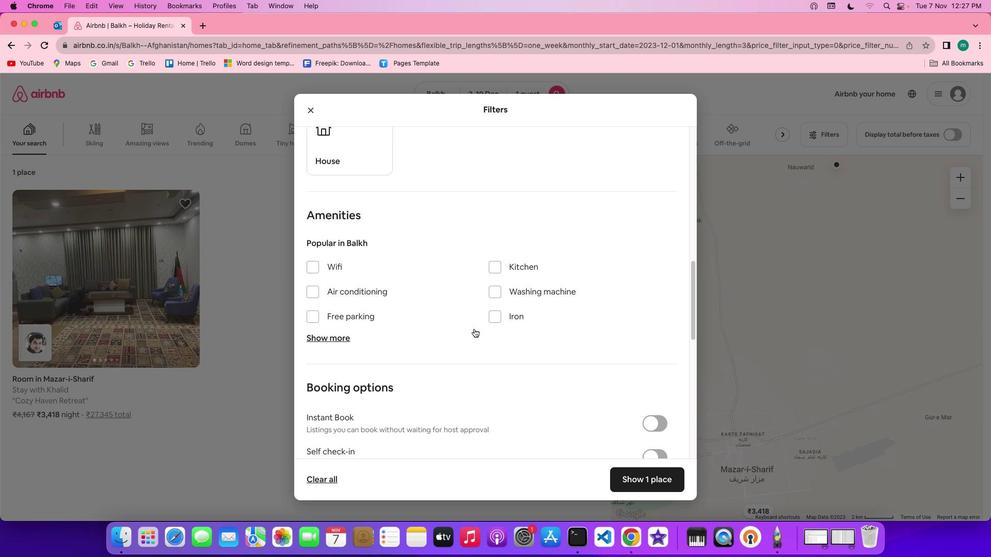 
Action: Mouse scrolled (474, 329) with delta (0, 0)
Screenshot: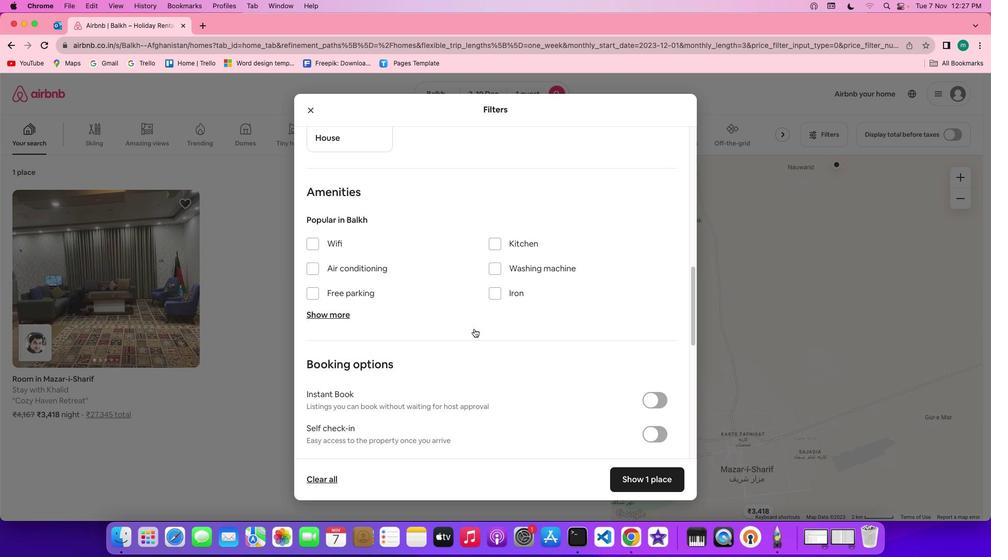 
Action: Mouse scrolled (474, 329) with delta (0, 0)
Screenshot: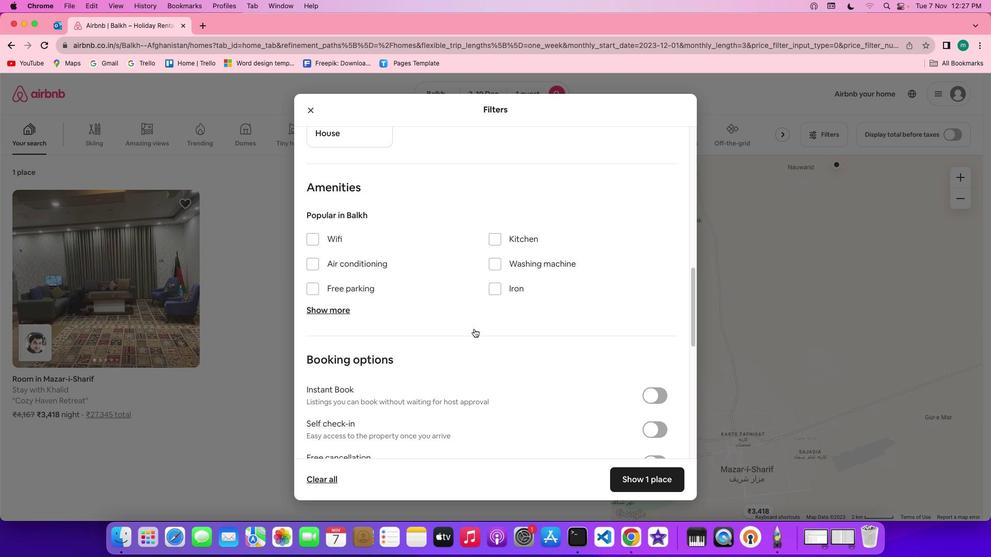 
Action: Mouse scrolled (474, 329) with delta (0, -1)
Screenshot: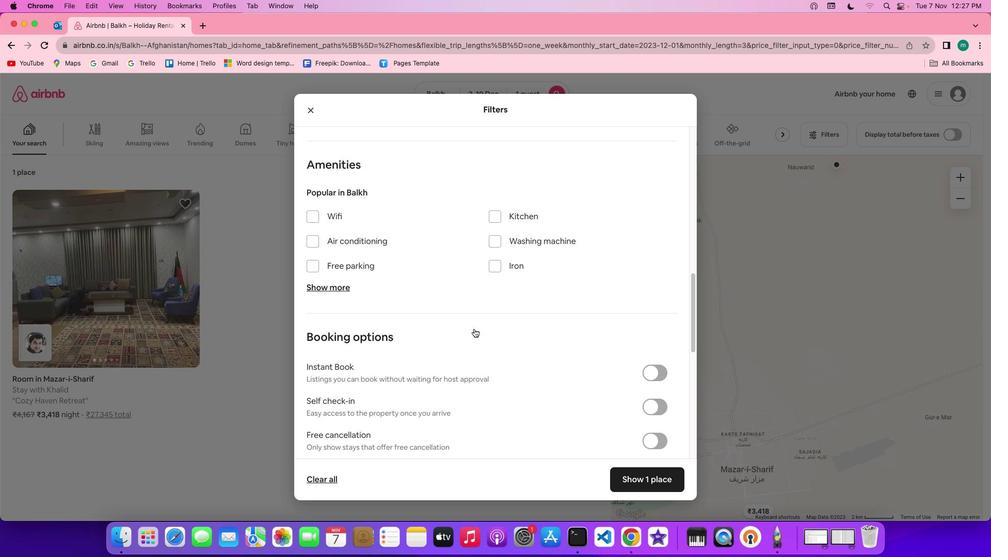 
Action: Mouse moved to (331, 256)
Screenshot: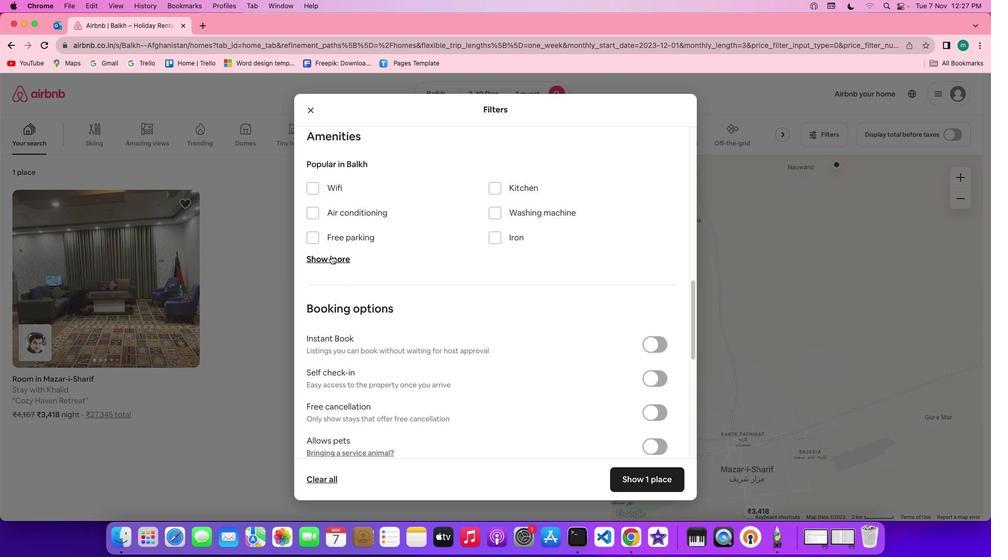 
Action: Mouse pressed left at (331, 256)
Screenshot: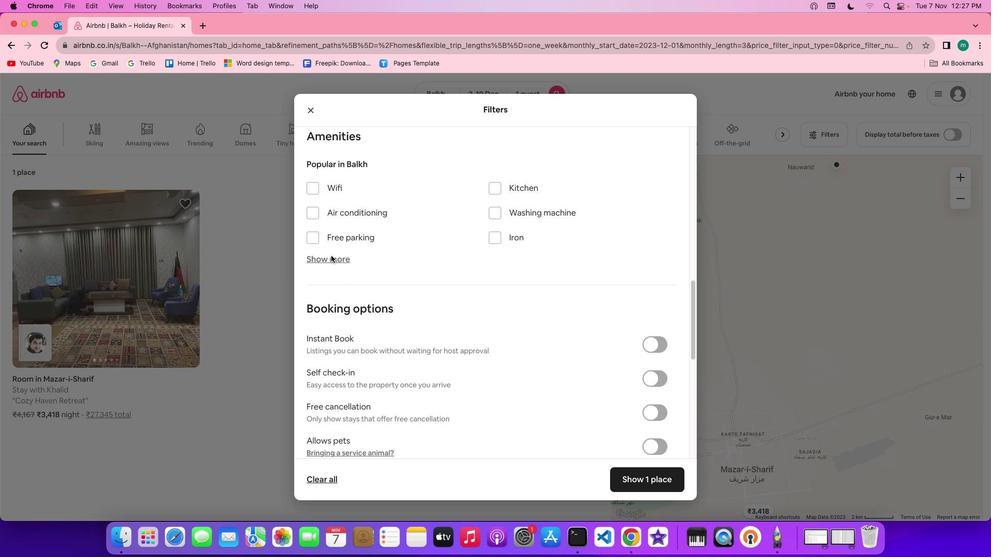 
Action: Mouse moved to (534, 412)
Screenshot: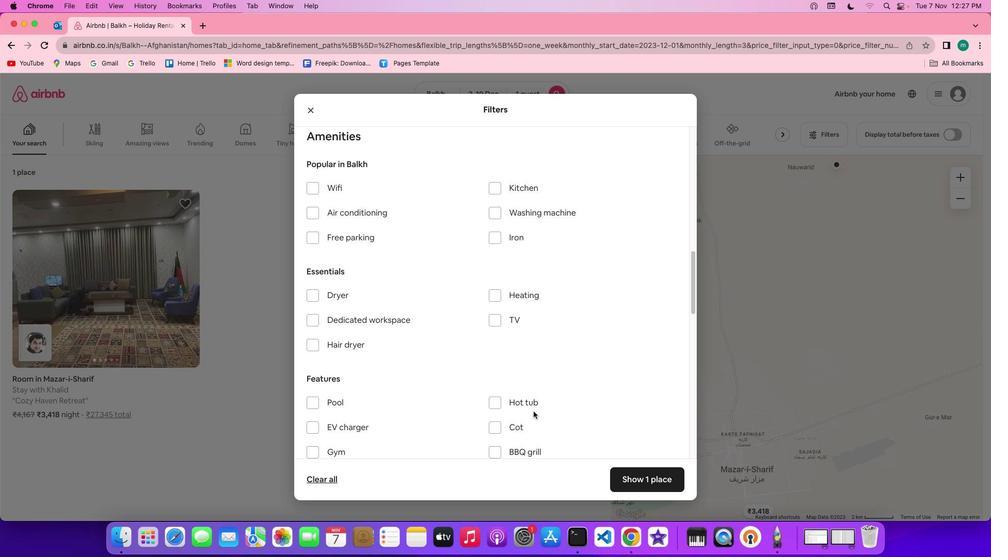 
Action: Mouse scrolled (534, 412) with delta (0, 0)
Screenshot: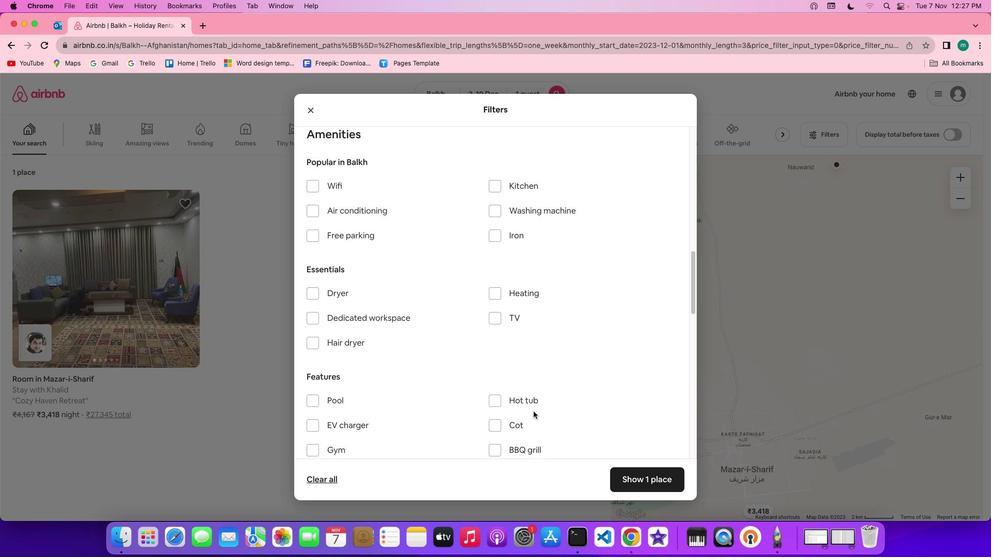 
Action: Mouse scrolled (534, 412) with delta (0, 0)
Screenshot: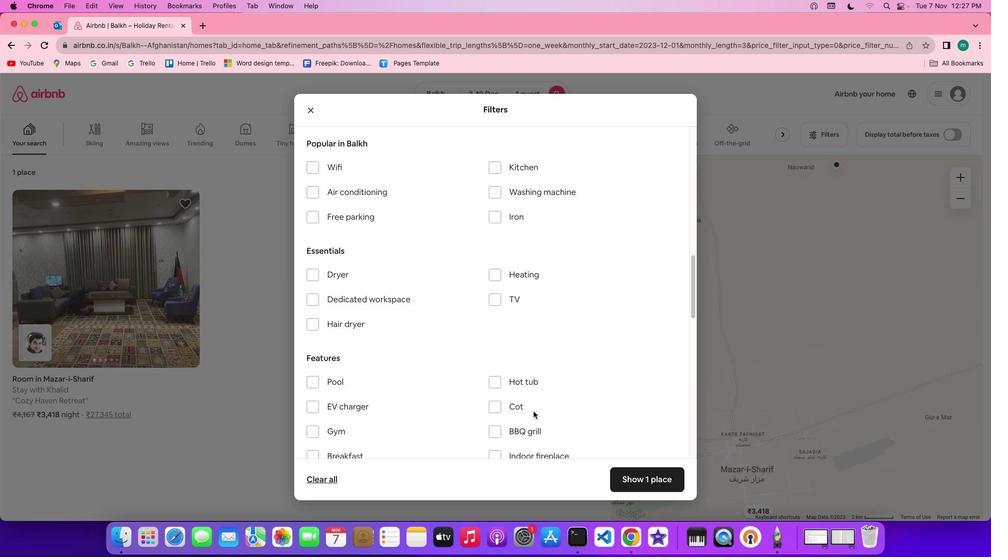 
Action: Mouse scrolled (534, 412) with delta (0, -1)
Screenshot: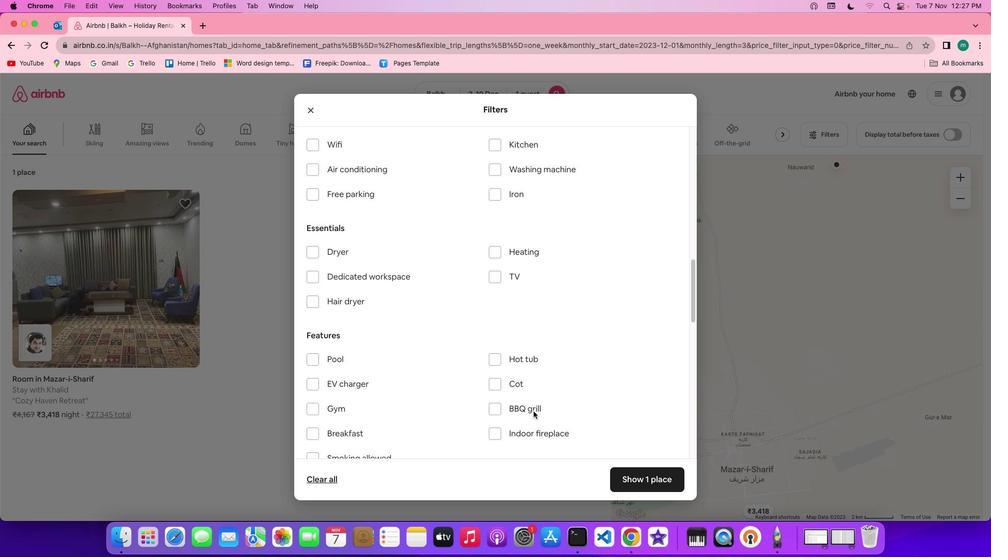 
Action: Mouse scrolled (534, 412) with delta (0, -1)
Screenshot: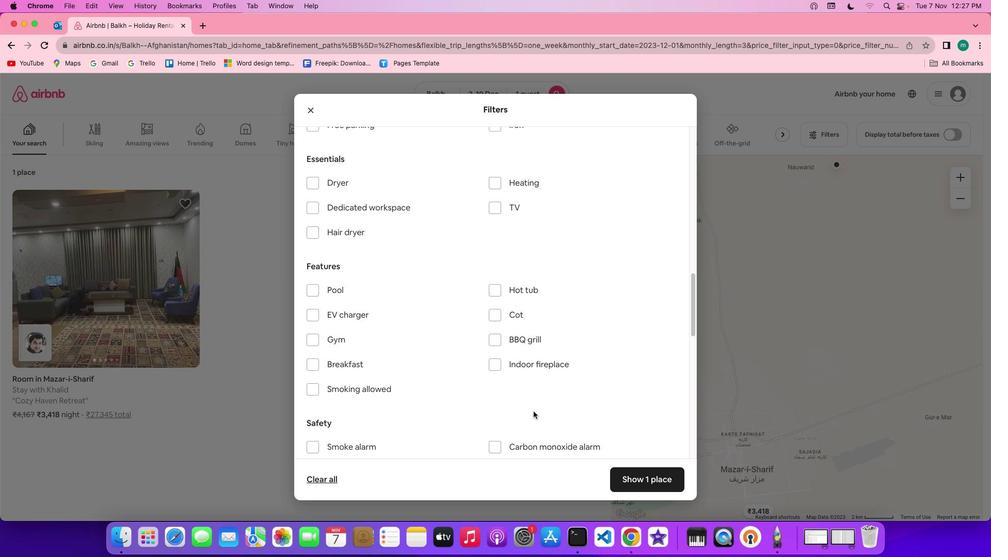 
Action: Mouse scrolled (534, 412) with delta (0, 0)
Screenshot: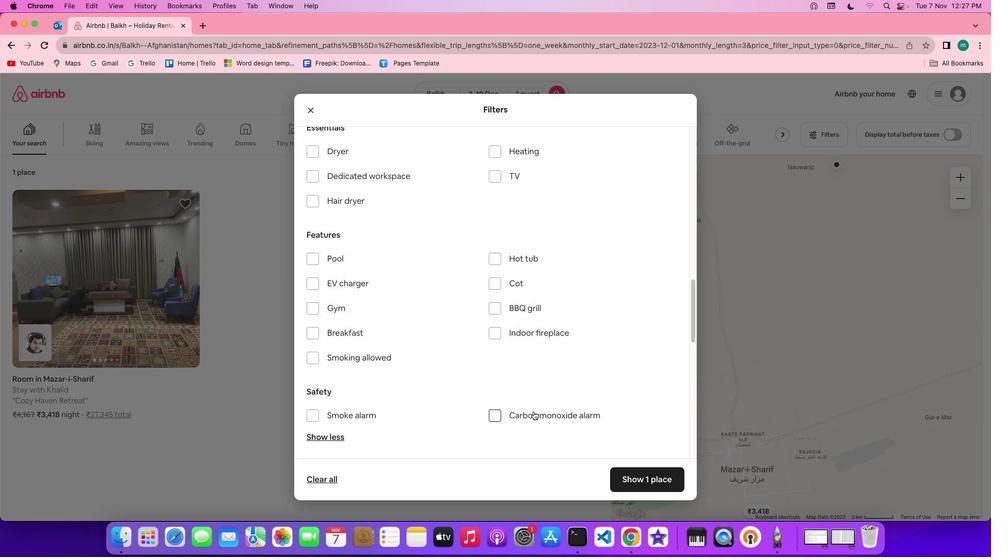 
Action: Mouse scrolled (534, 412) with delta (0, 0)
Screenshot: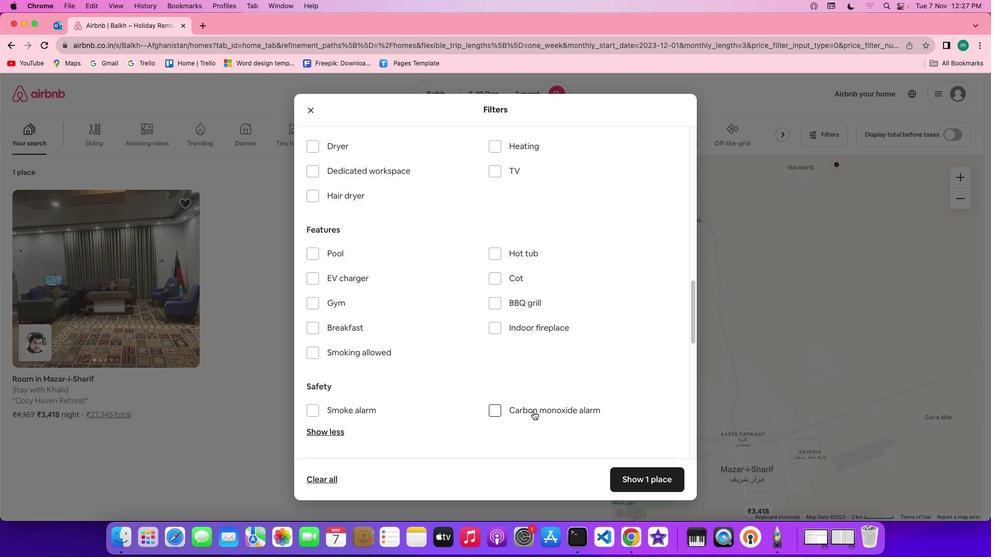 
Action: Mouse scrolled (534, 412) with delta (0, 0)
Screenshot: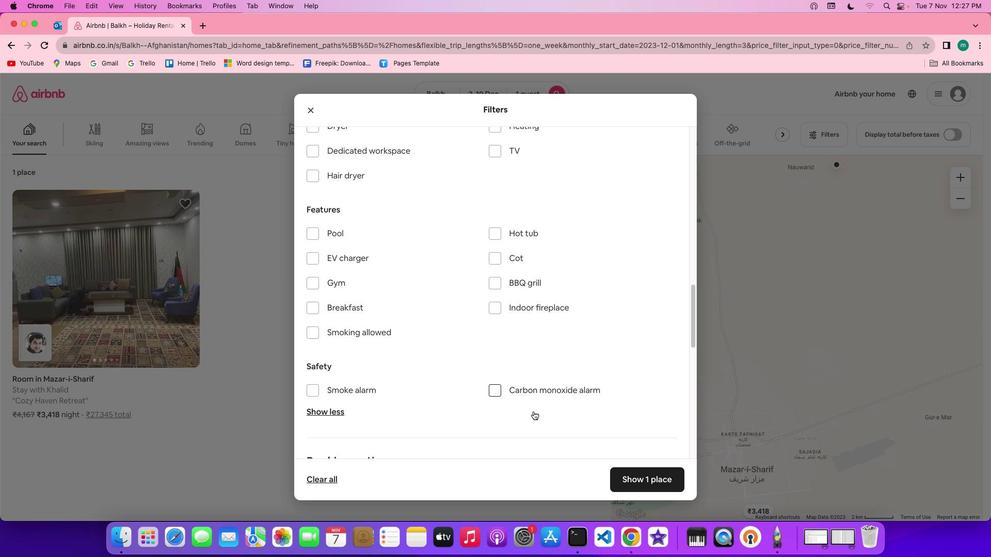 
Action: Mouse scrolled (534, 412) with delta (0, 0)
Screenshot: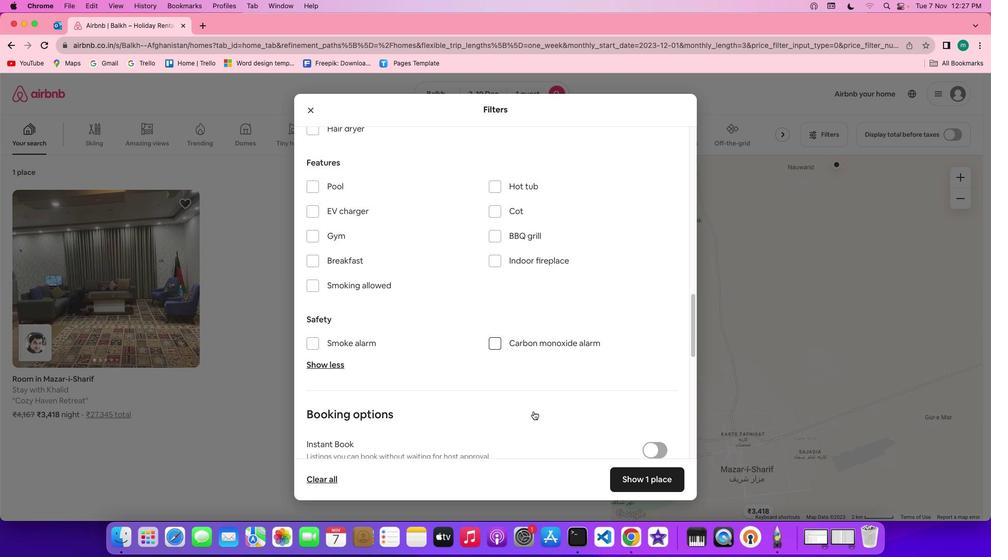 
Action: Mouse scrolled (534, 412) with delta (0, 0)
Screenshot: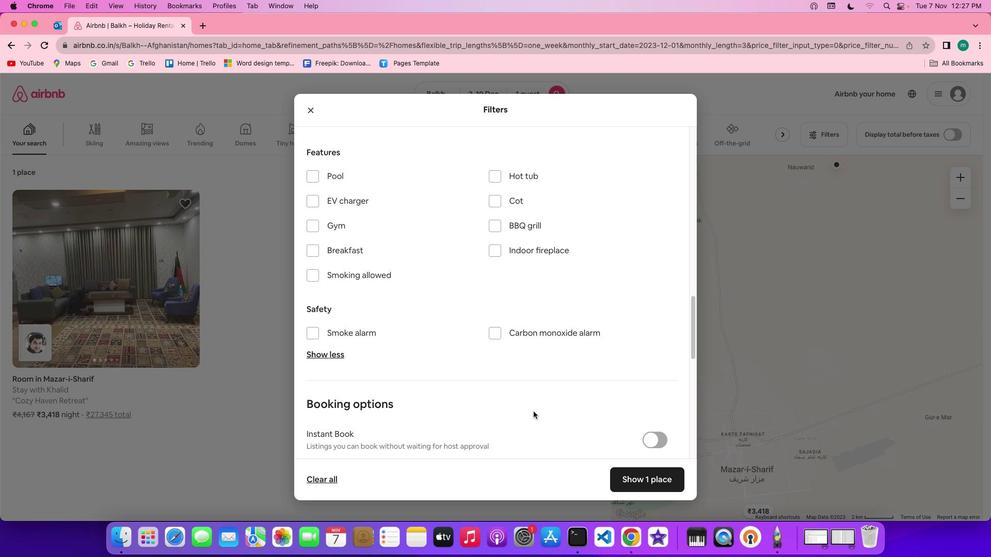 
Action: Mouse scrolled (534, 412) with delta (0, 0)
Screenshot: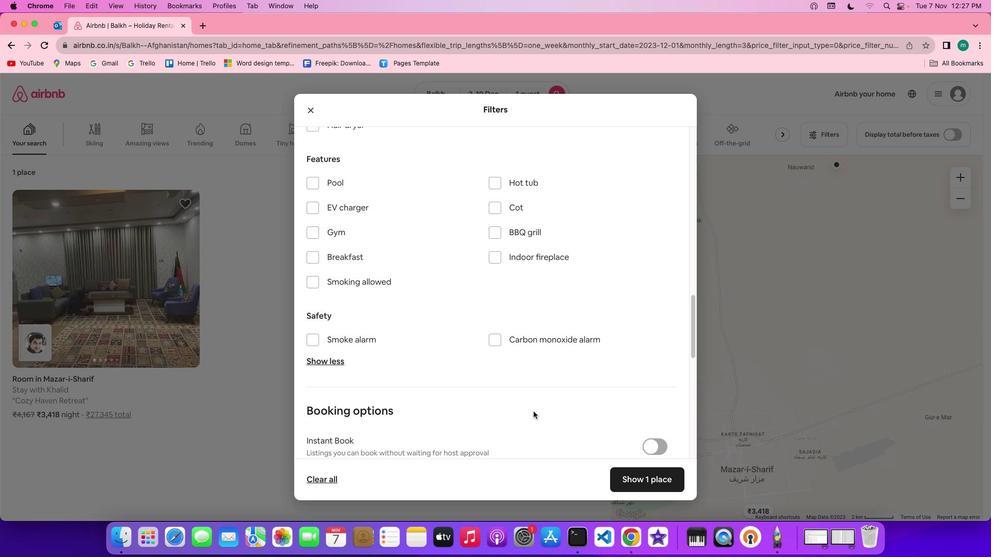 
Action: Mouse scrolled (534, 412) with delta (0, 1)
Screenshot: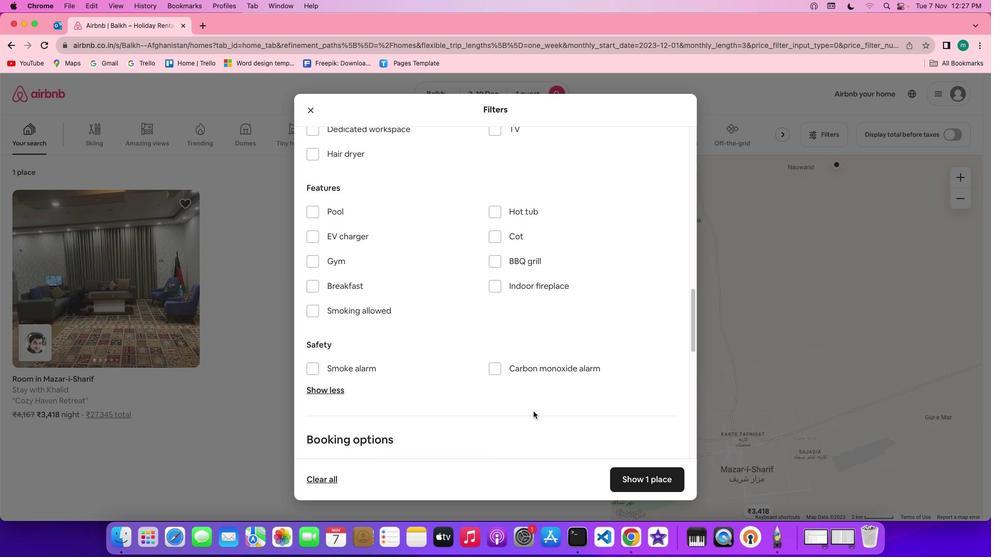 
Action: Mouse moved to (370, 339)
Screenshot: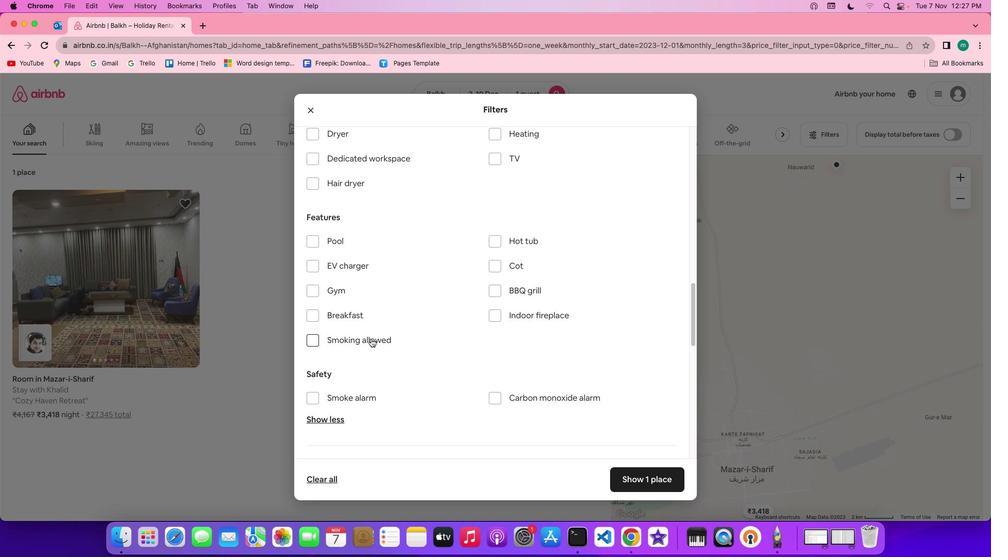 
Action: Mouse pressed left at (370, 339)
Screenshot: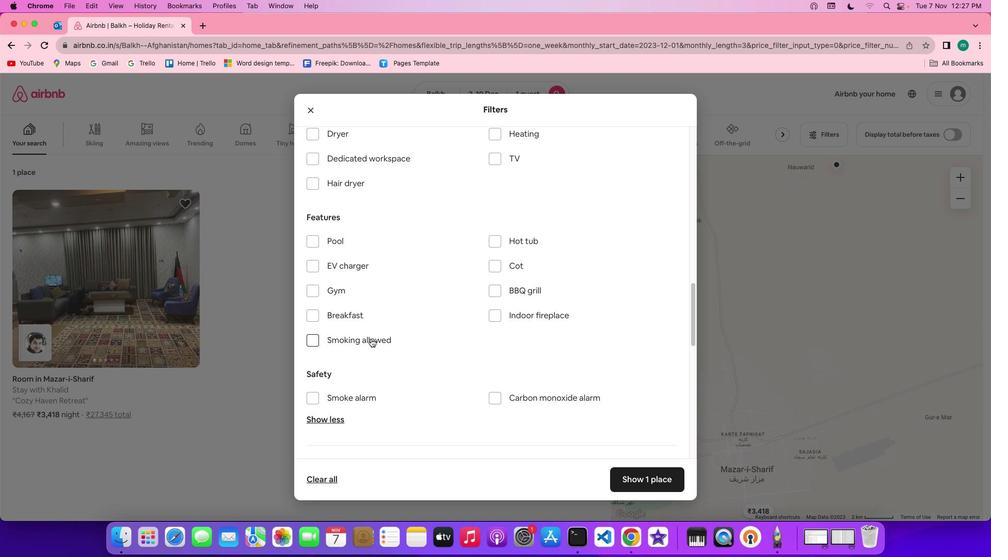 
Action: Mouse moved to (491, 382)
Screenshot: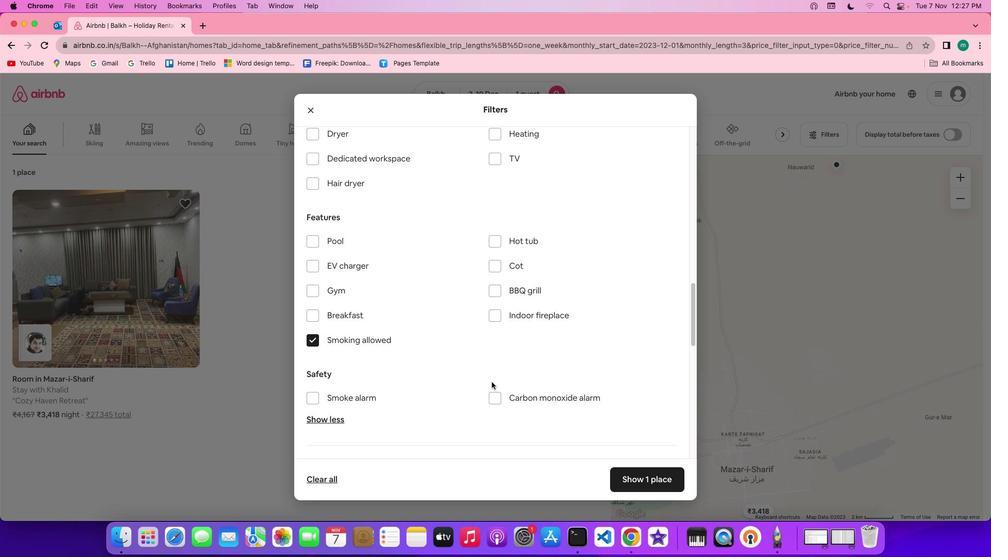 
Action: Mouse scrolled (491, 382) with delta (0, 0)
Screenshot: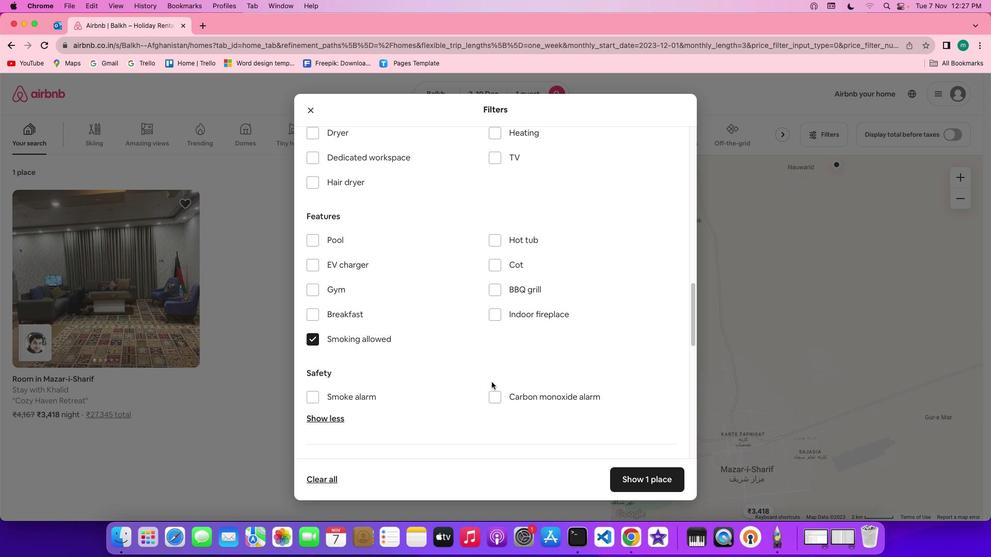 
Action: Mouse scrolled (491, 382) with delta (0, 0)
Screenshot: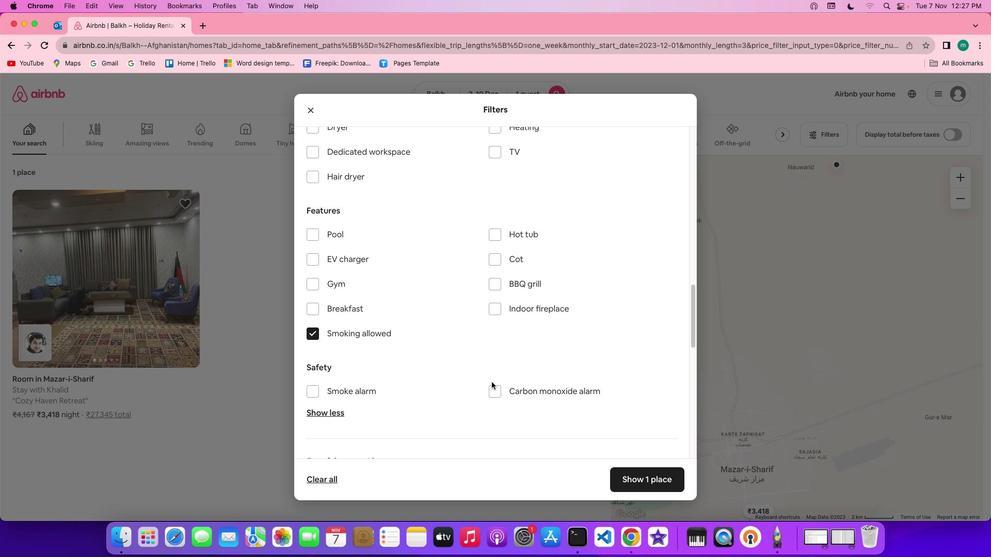 
Action: Mouse scrolled (491, 382) with delta (0, 0)
Screenshot: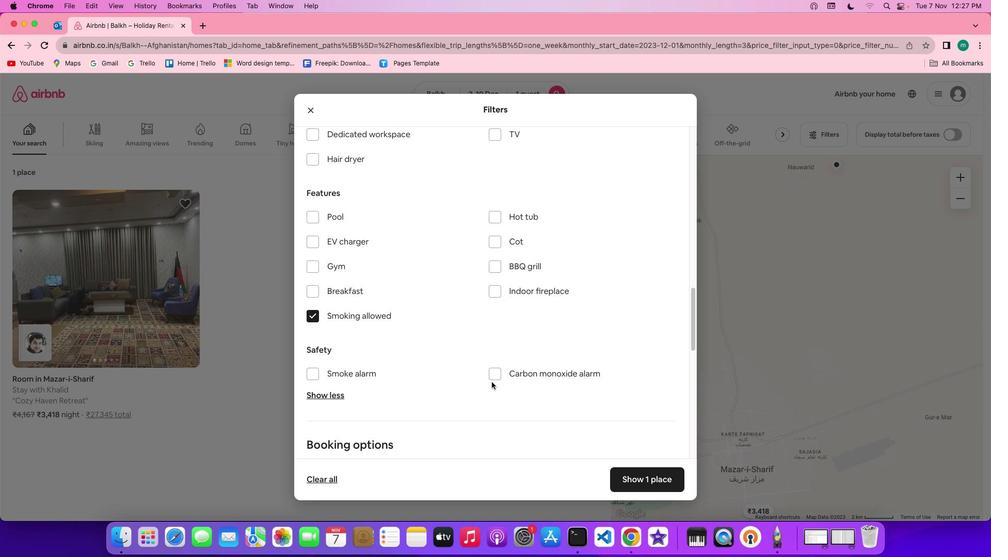 
Action: Mouse scrolled (491, 382) with delta (0, 0)
Screenshot: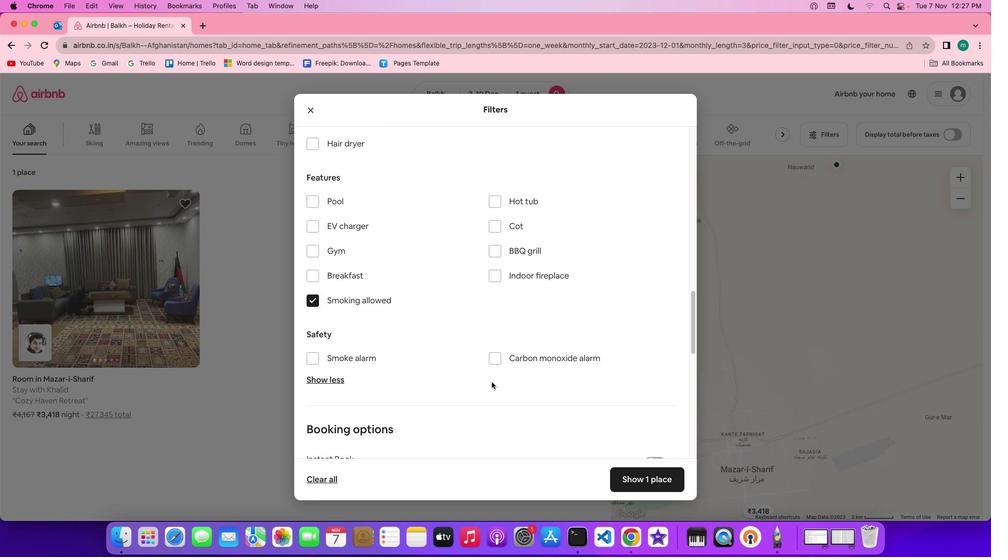 
Action: Mouse scrolled (491, 382) with delta (0, 0)
Screenshot: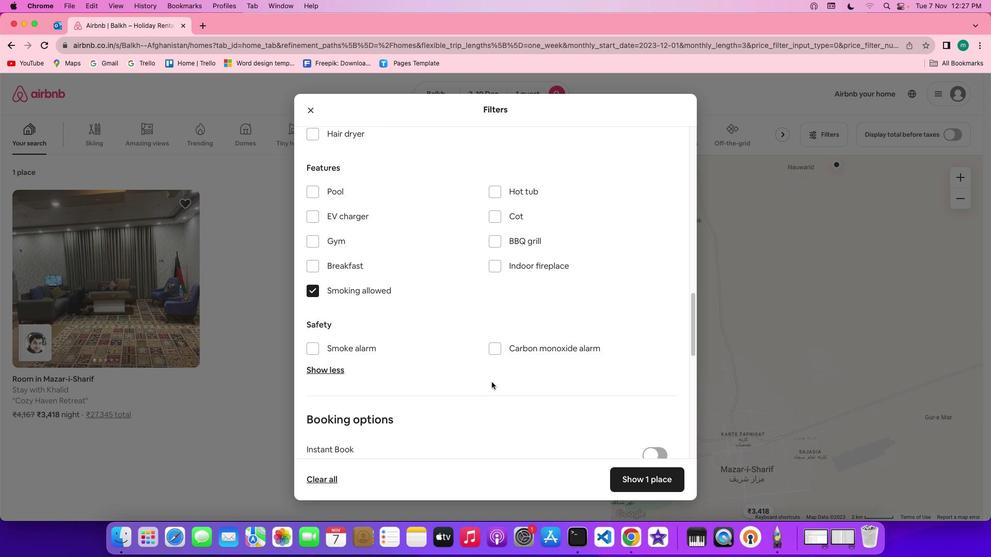 
Action: Mouse scrolled (491, 382) with delta (0, -1)
Screenshot: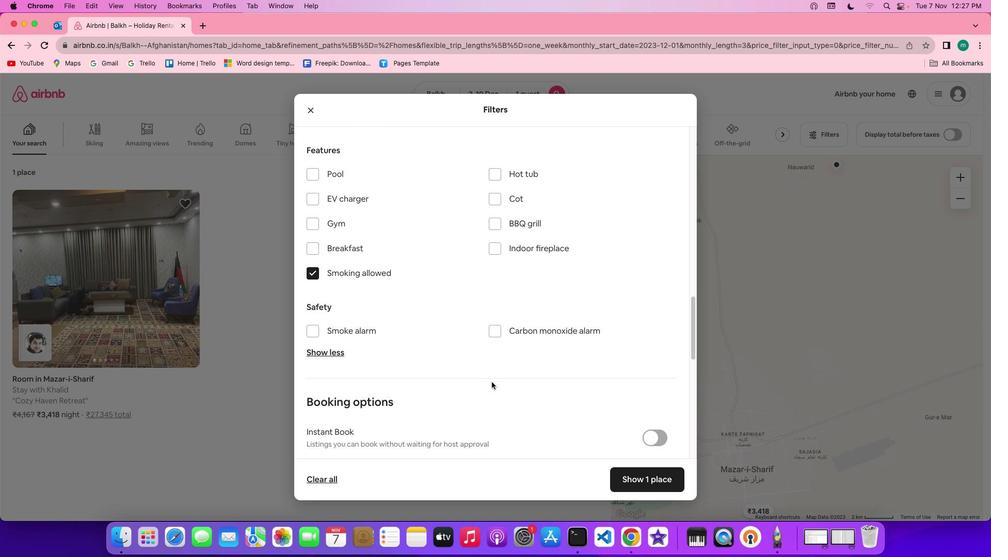 
Action: Mouse scrolled (491, 382) with delta (0, -1)
Screenshot: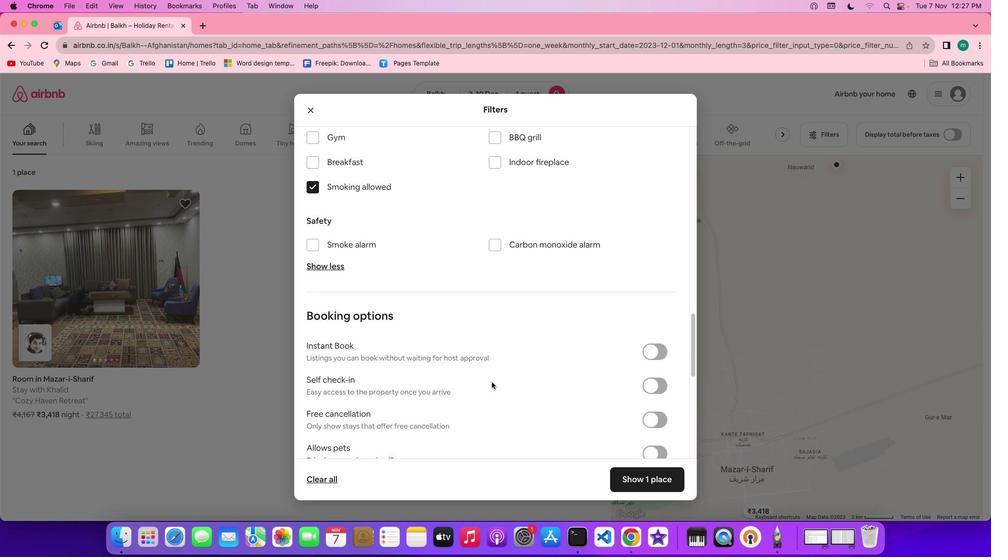 
Action: Mouse moved to (587, 396)
Screenshot: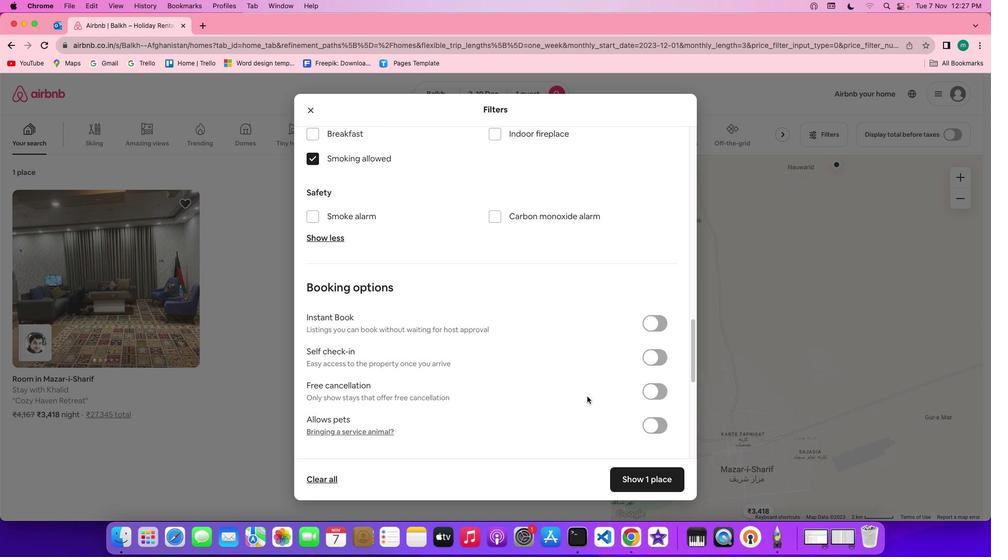 
Action: Mouse scrolled (587, 396) with delta (0, 0)
Screenshot: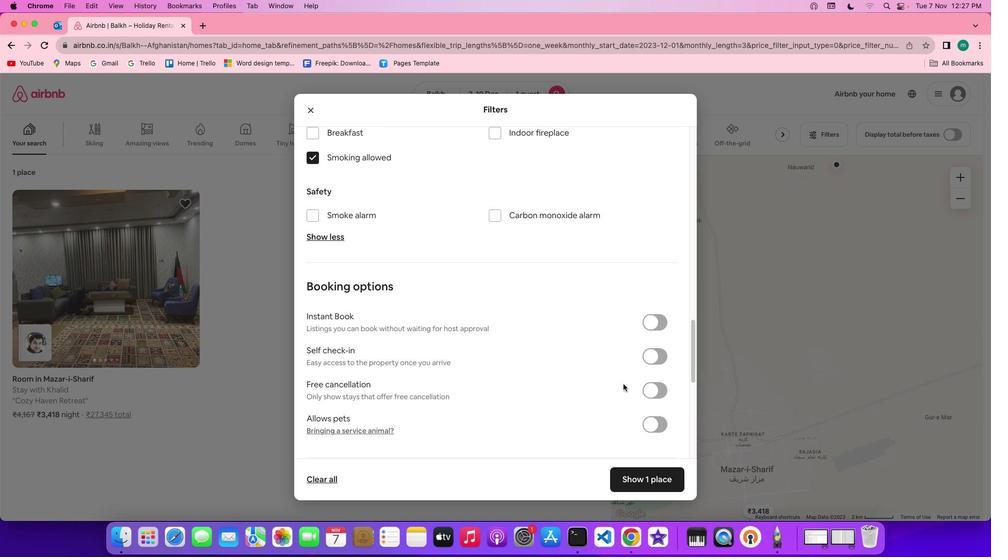 
Action: Mouse moved to (651, 350)
Screenshot: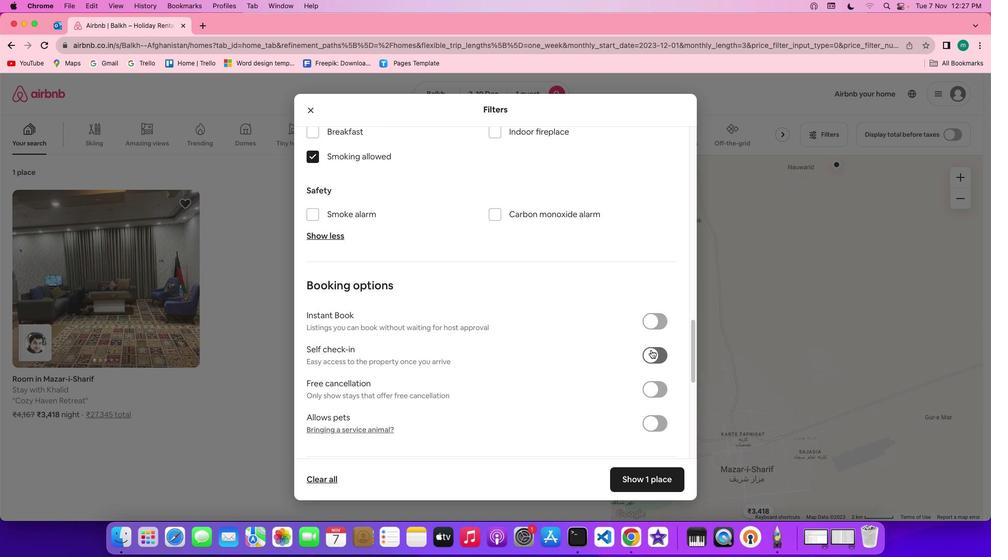
Action: Mouse pressed left at (651, 350)
Screenshot: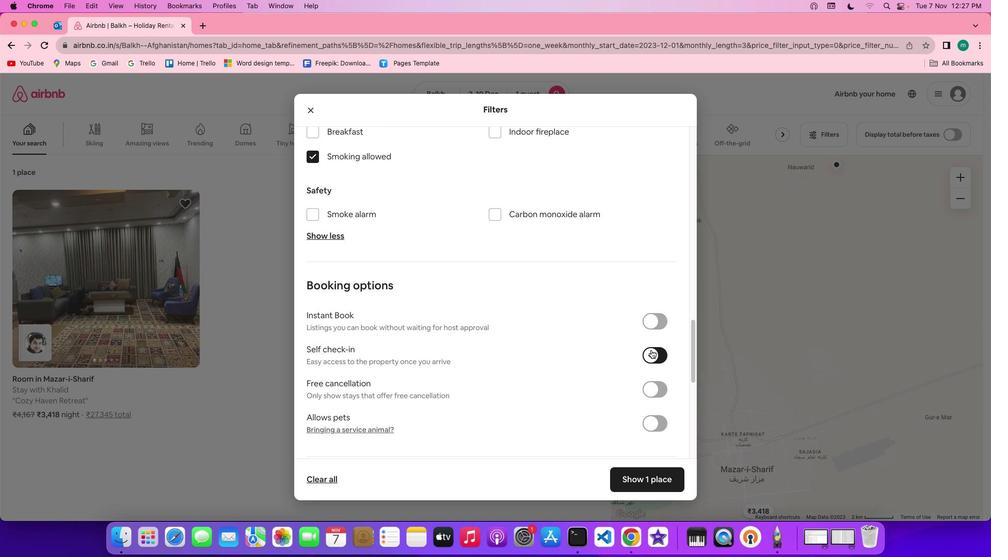 
Action: Mouse moved to (536, 409)
Screenshot: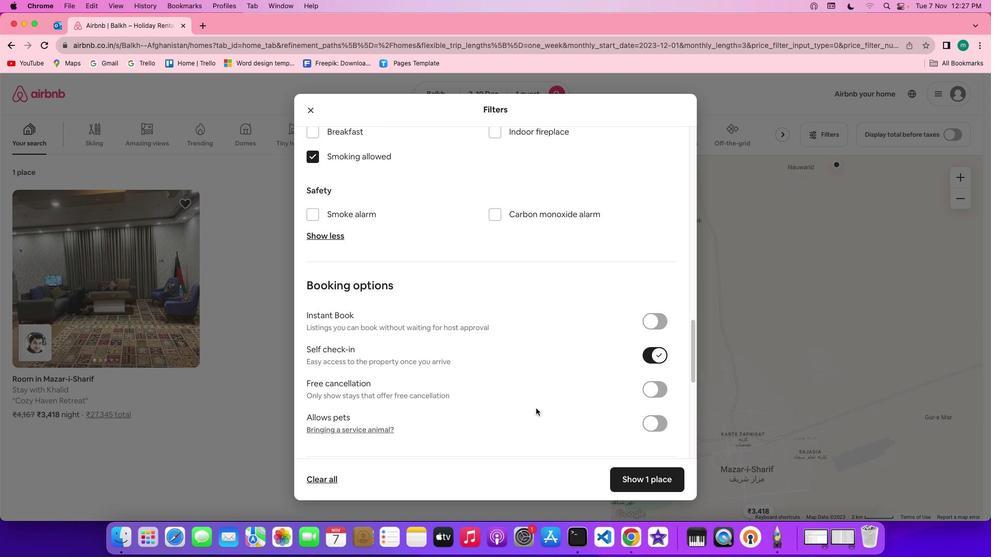 
Action: Mouse scrolled (536, 409) with delta (0, 0)
Screenshot: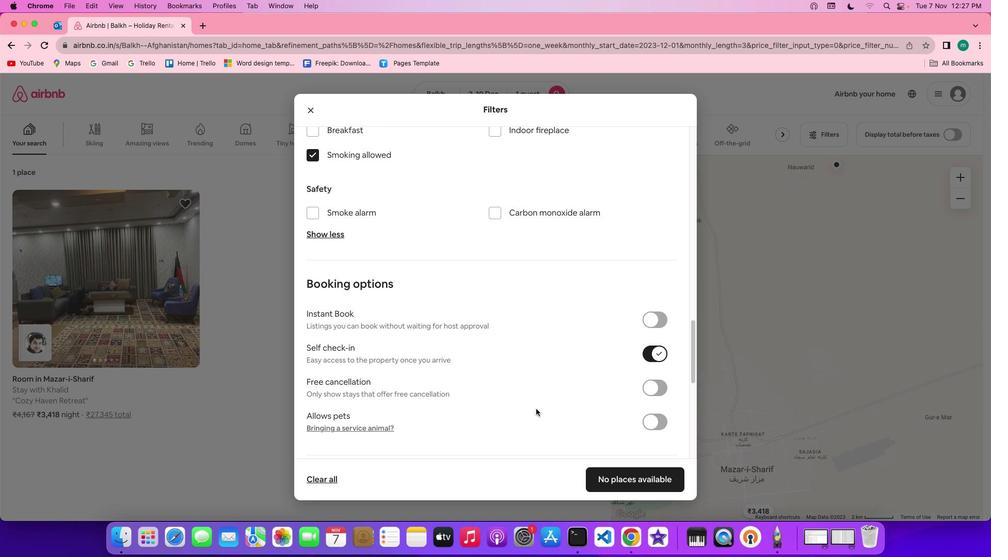 
Action: Mouse scrolled (536, 409) with delta (0, 0)
Screenshot: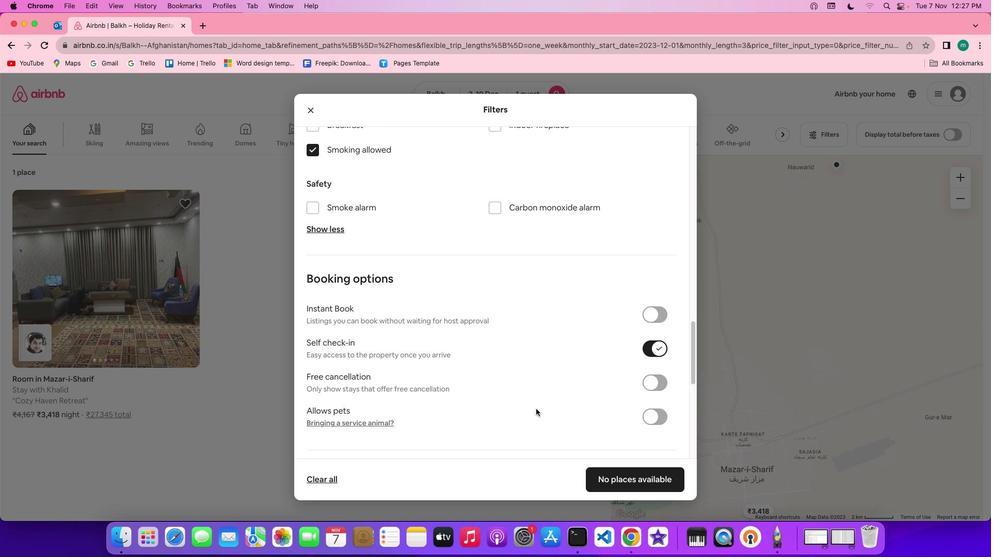 
Action: Mouse moved to (536, 409)
Screenshot: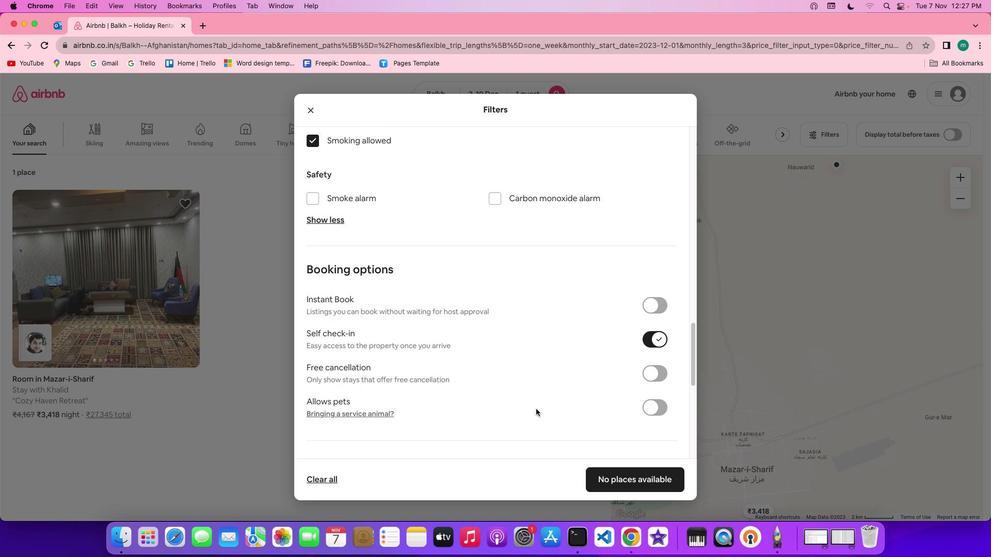 
Action: Mouse scrolled (536, 409) with delta (0, -1)
Screenshot: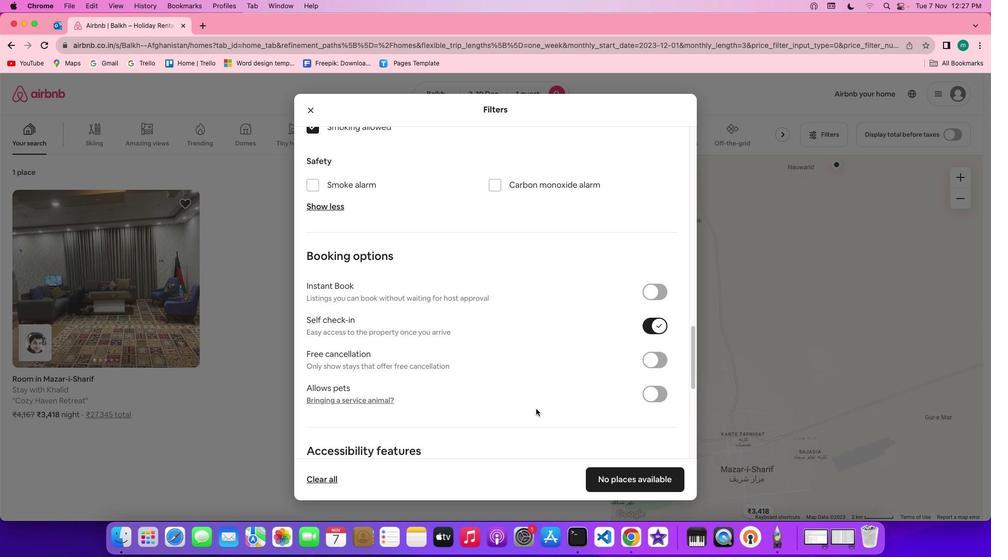 
Action: Mouse scrolled (536, 409) with delta (0, 0)
Screenshot: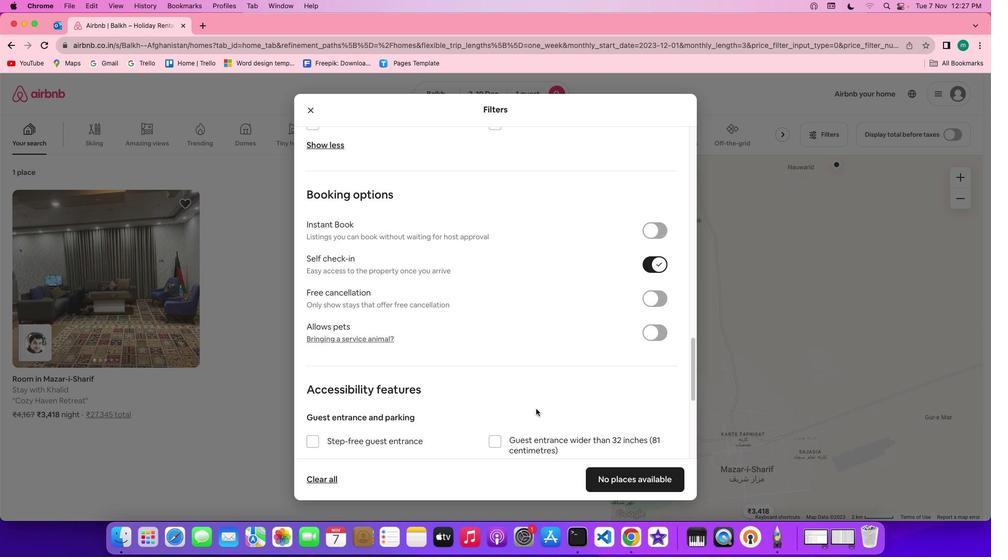 
Action: Mouse scrolled (536, 409) with delta (0, 0)
Screenshot: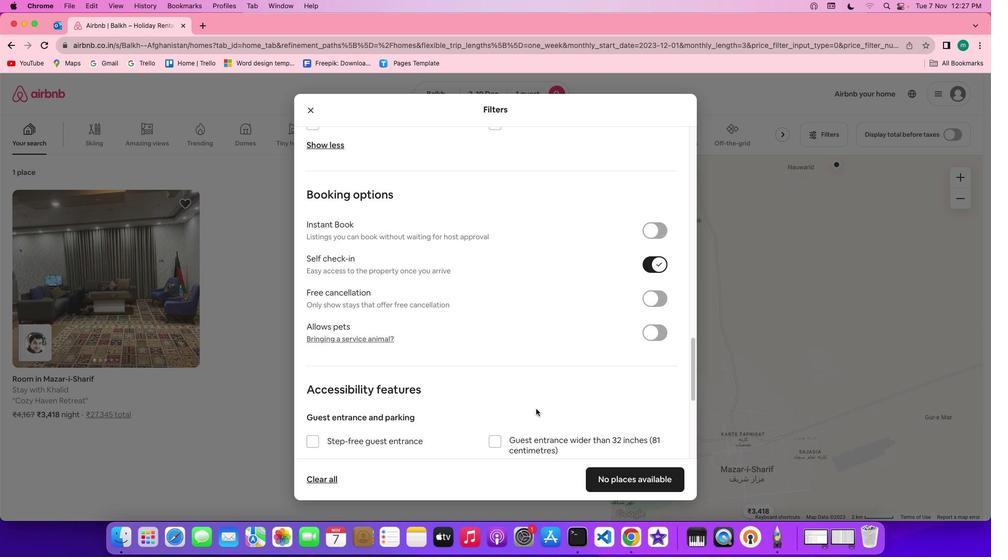 
Action: Mouse scrolled (536, 409) with delta (0, -1)
Screenshot: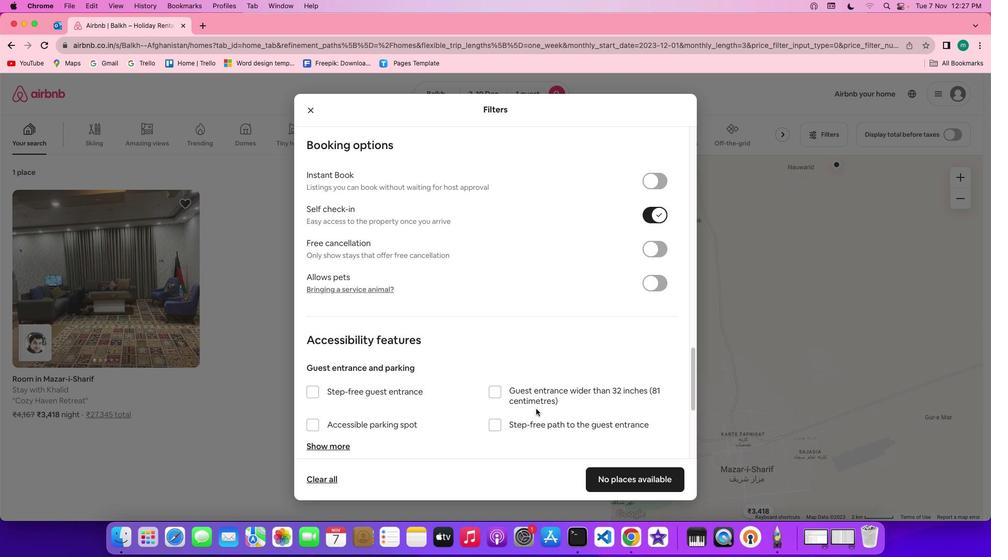 
Action: Mouse scrolled (536, 409) with delta (0, -2)
Screenshot: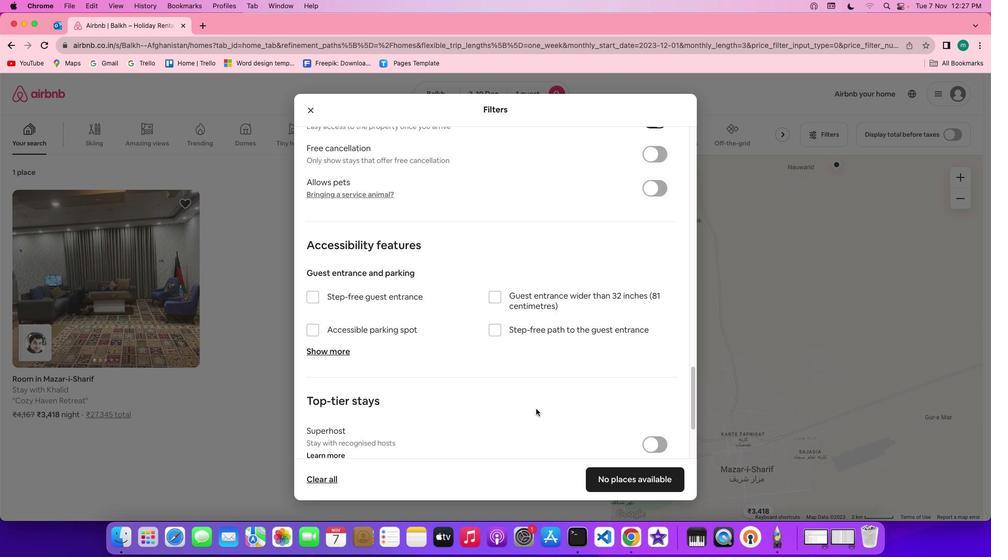 
Action: Mouse moved to (557, 424)
Screenshot: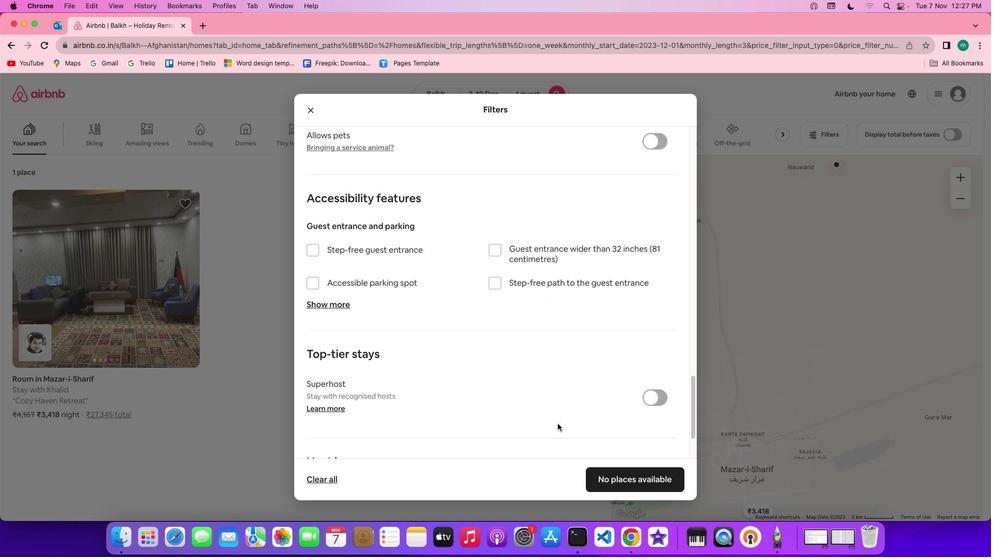 
Action: Mouse scrolled (557, 424) with delta (0, 0)
Screenshot: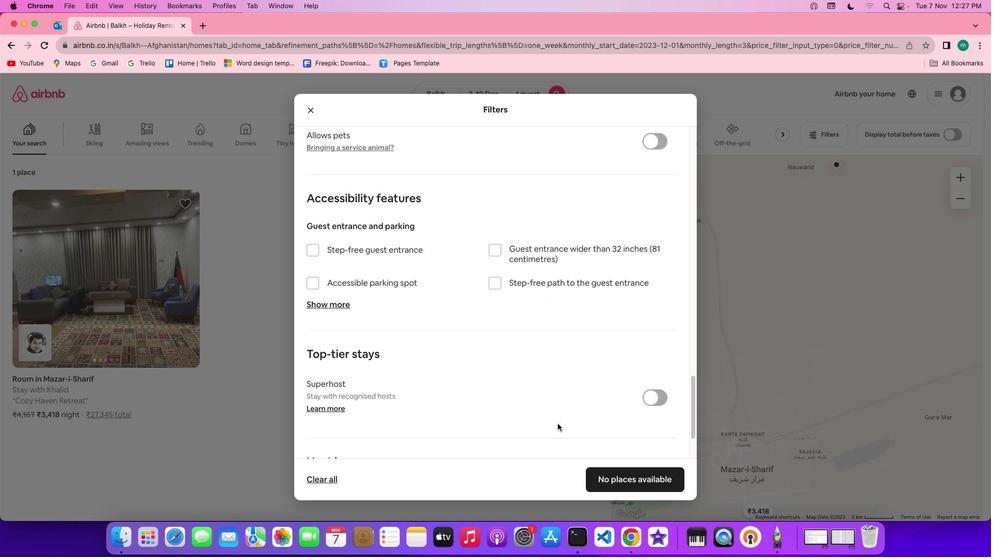 
Action: Mouse scrolled (557, 424) with delta (0, 0)
Screenshot: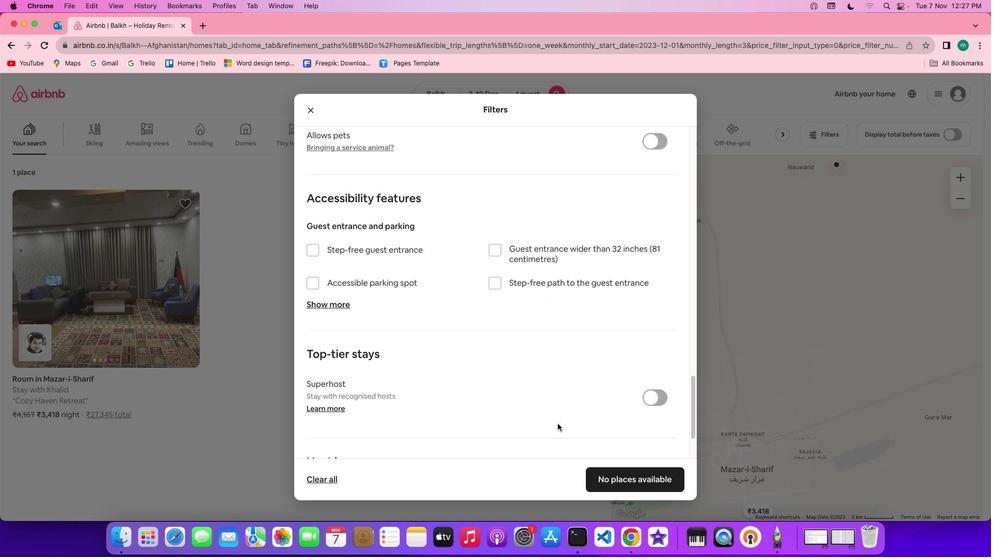 
Action: Mouse scrolled (557, 424) with delta (0, -1)
Screenshot: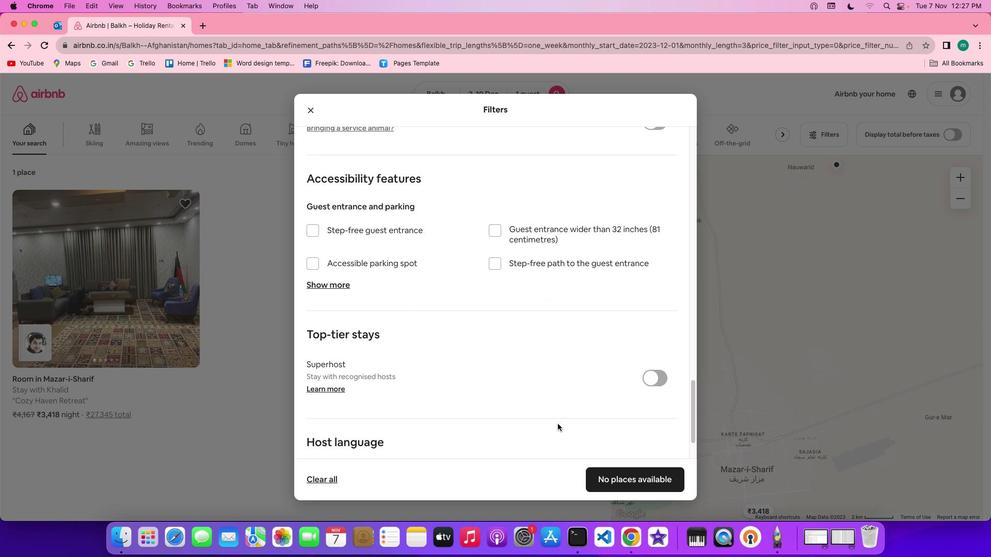 
Action: Mouse scrolled (557, 424) with delta (0, -2)
Screenshot: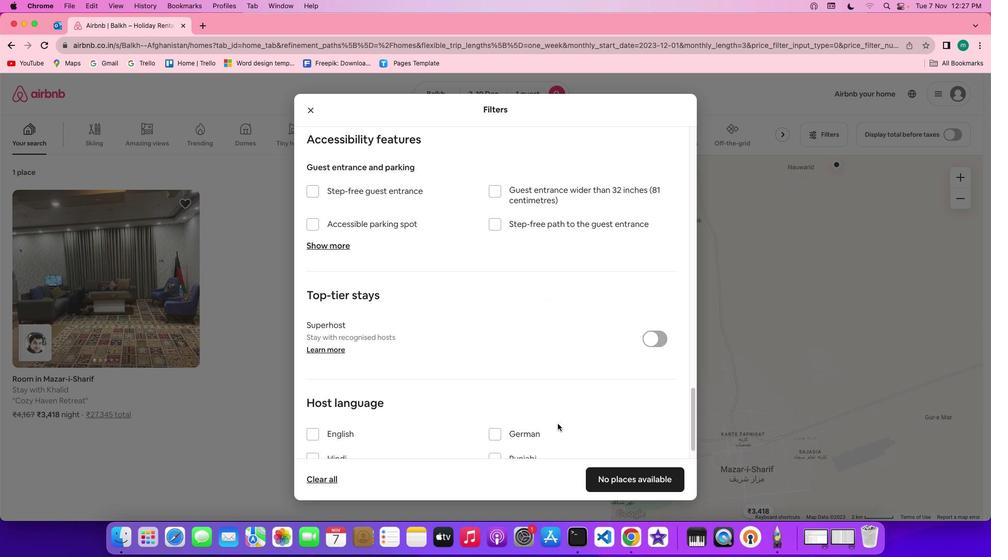 
Action: Mouse moved to (558, 424)
Screenshot: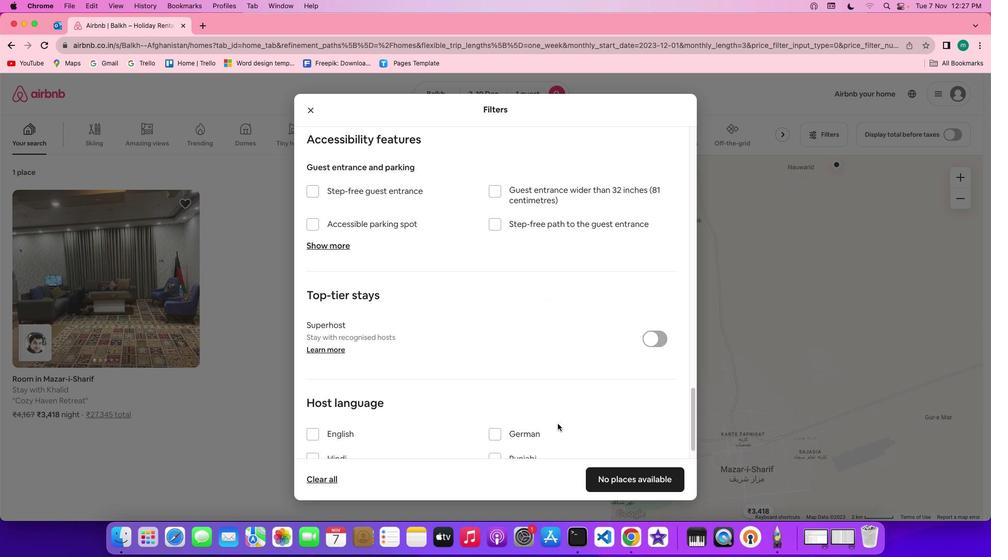 
Action: Mouse scrolled (558, 424) with delta (0, -3)
Screenshot: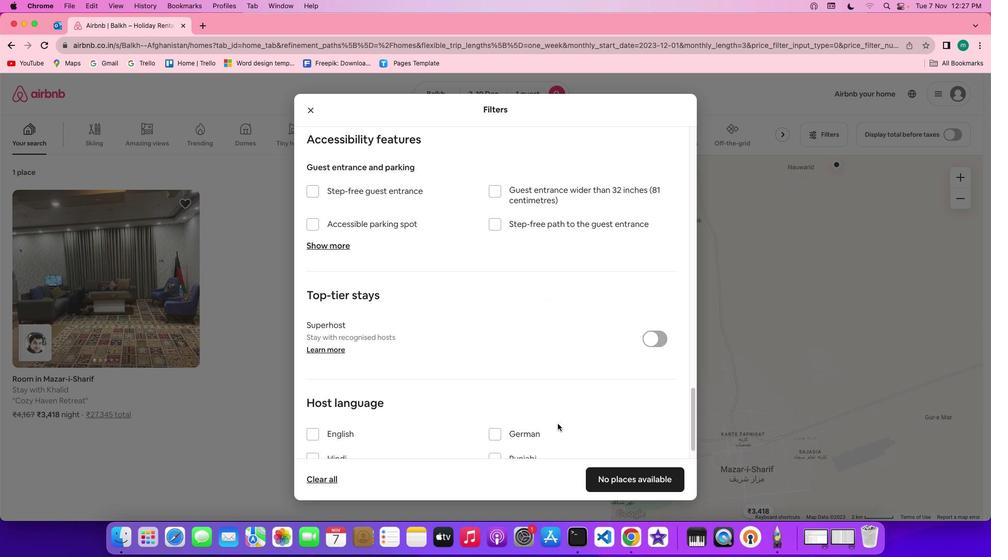 
Action: Mouse scrolled (558, 424) with delta (0, 0)
Screenshot: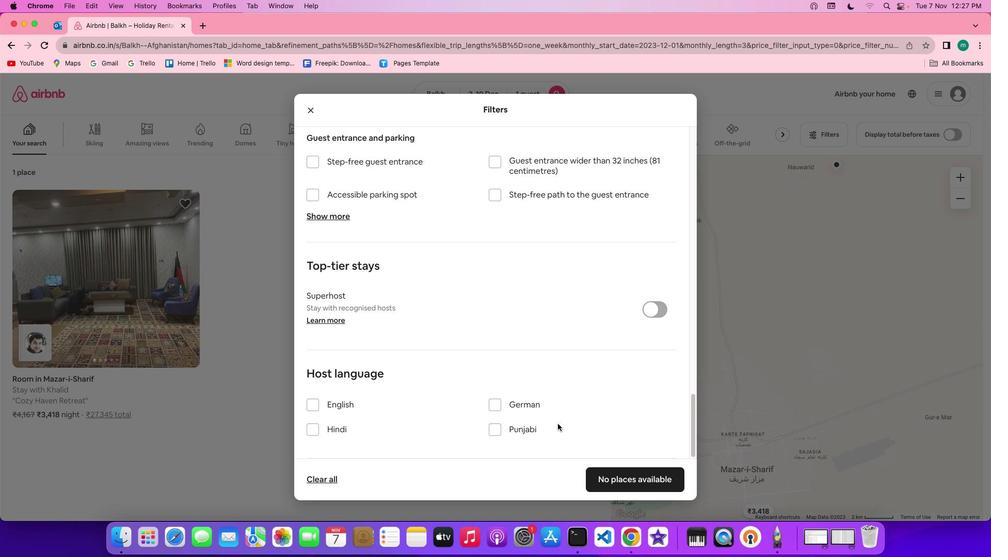 
Action: Mouse scrolled (558, 424) with delta (0, 0)
Screenshot: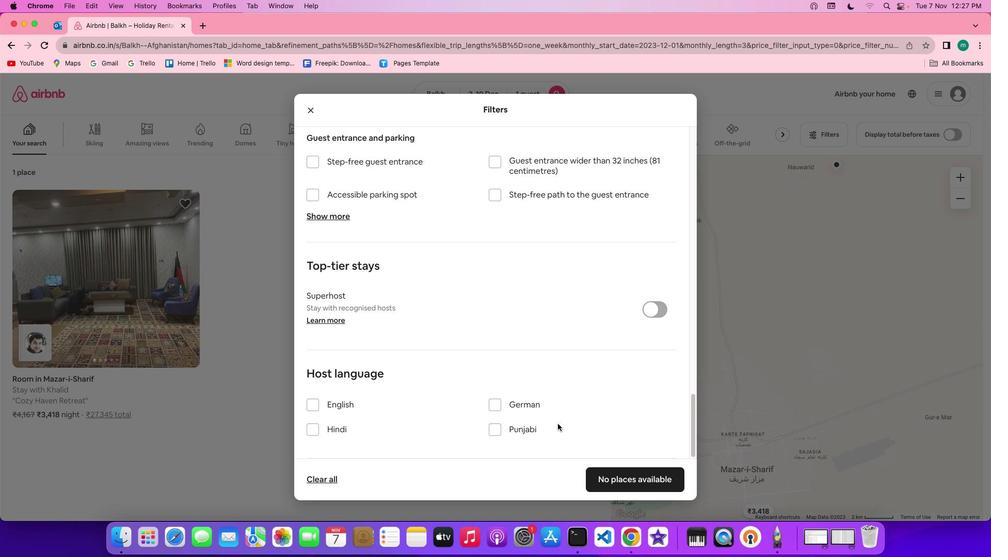
Action: Mouse scrolled (558, 424) with delta (0, -2)
Screenshot: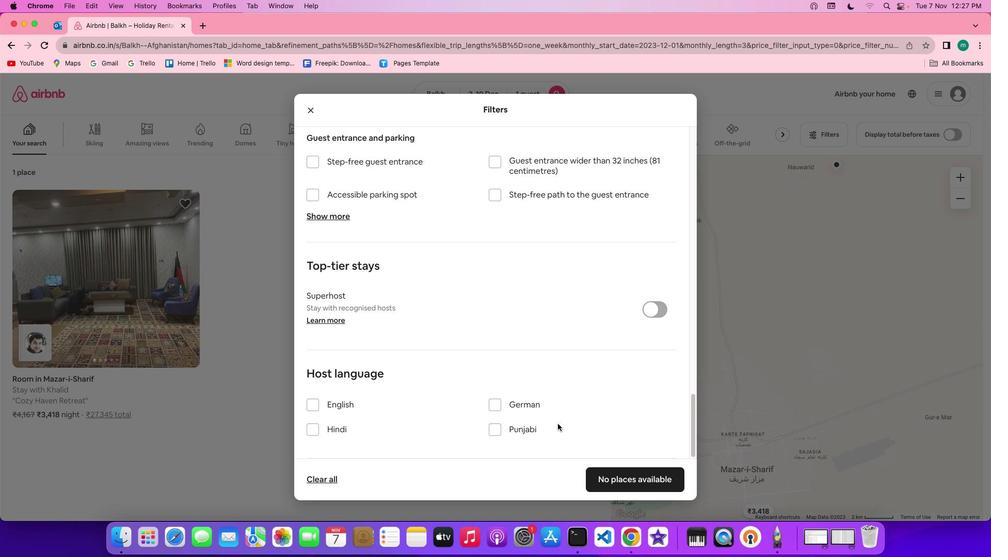 
Action: Mouse scrolled (558, 424) with delta (0, -2)
Screenshot: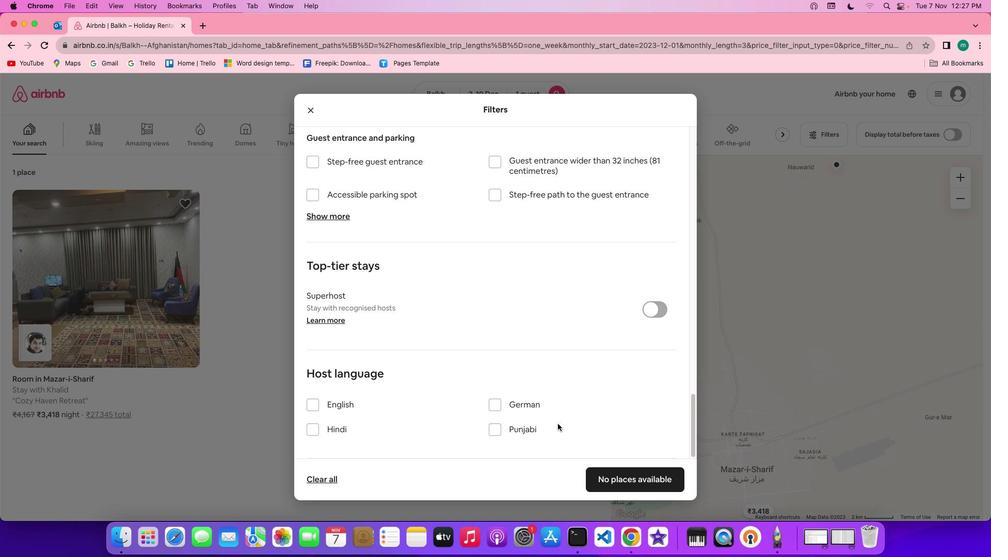 
Action: Mouse scrolled (558, 424) with delta (0, -3)
Screenshot: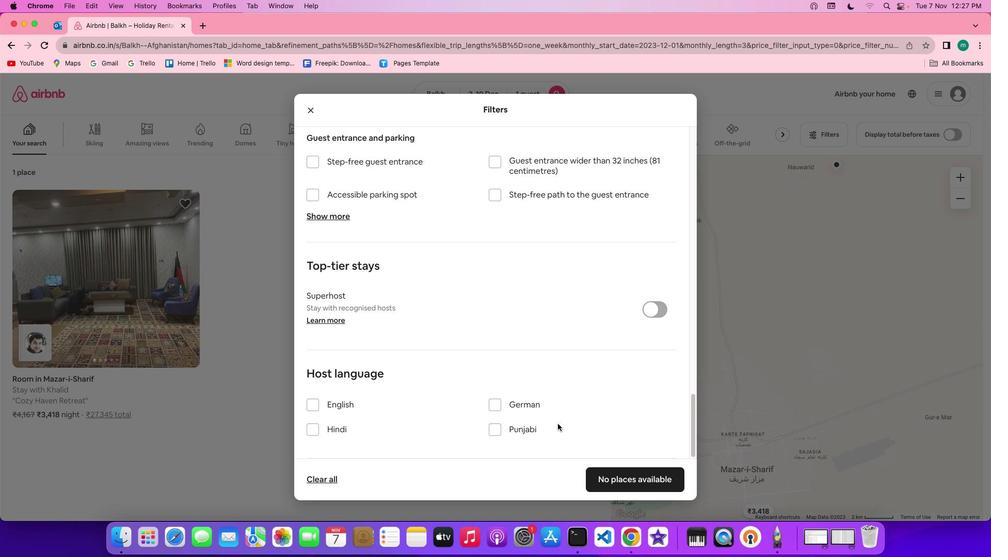 
Action: Mouse scrolled (558, 424) with delta (0, -3)
Screenshot: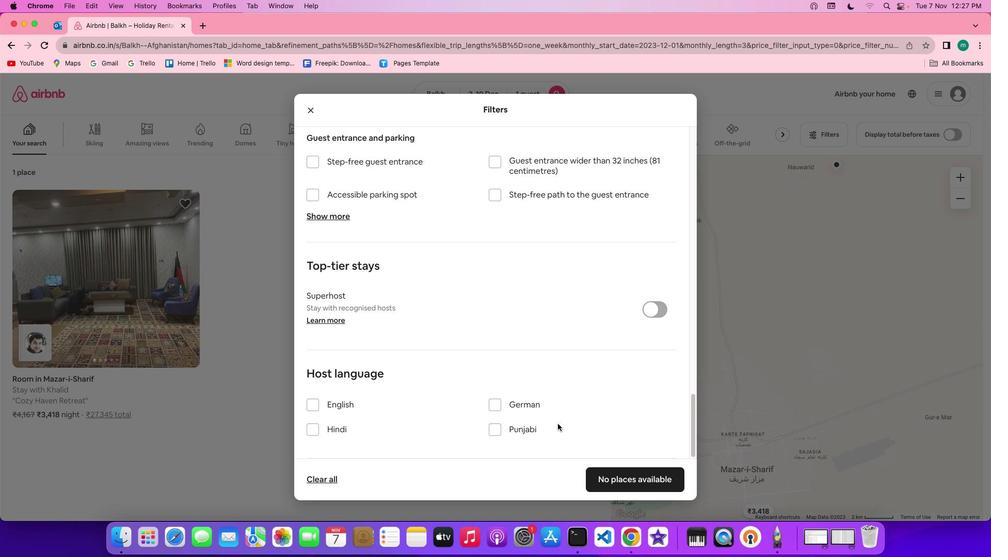 
Action: Mouse moved to (626, 478)
Screenshot: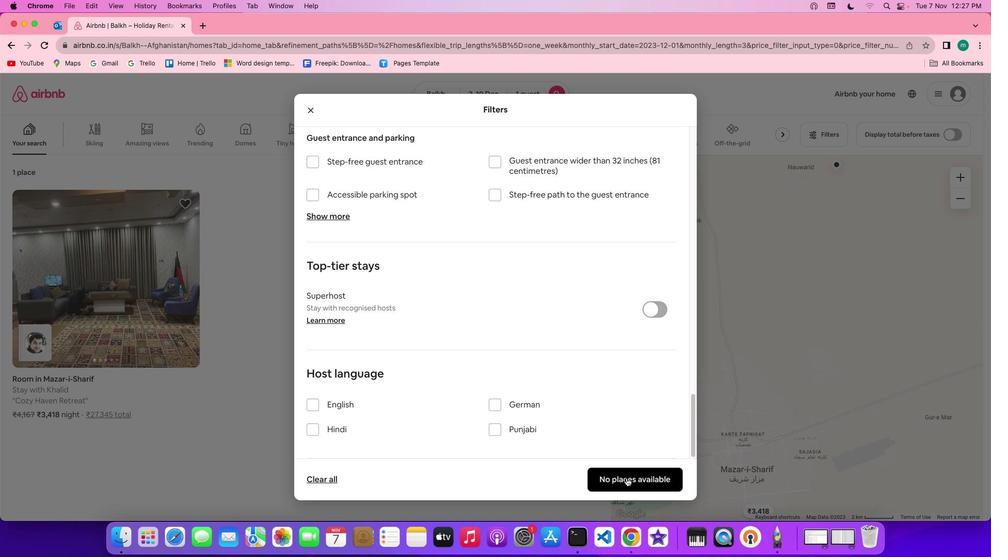 
Action: Mouse pressed left at (626, 478)
Screenshot: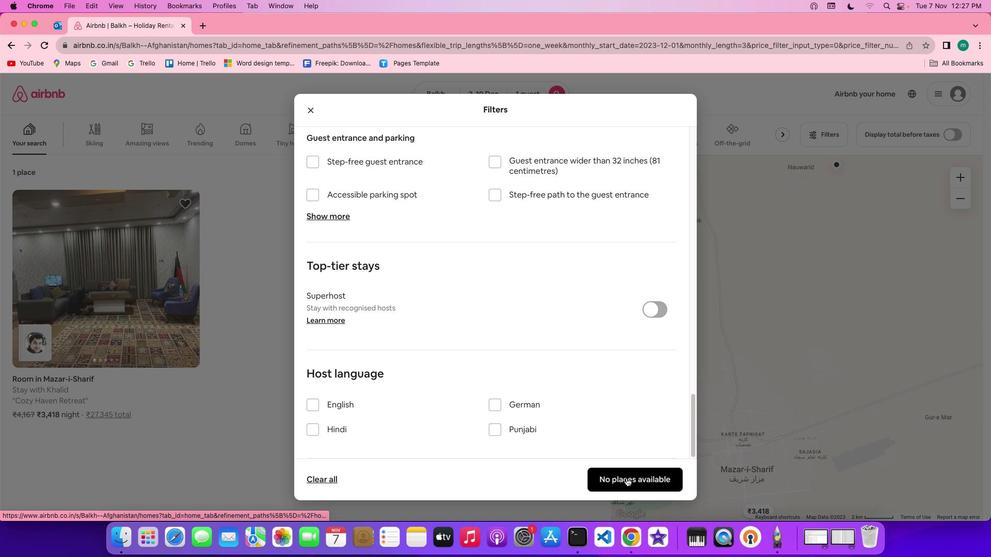 
Action: Mouse moved to (380, 401)
Screenshot: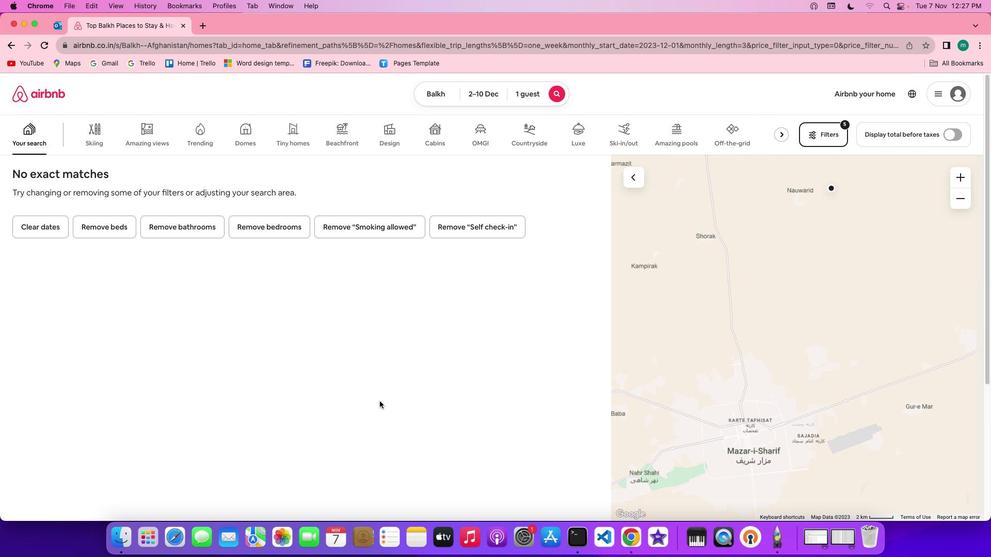 
